 Task: Create a due date automation trigger when advanced on, on the monday after a card is due add fields without custom fields "Resume" completed at 11:00 AM.
Action: Mouse moved to (1274, 101)
Screenshot: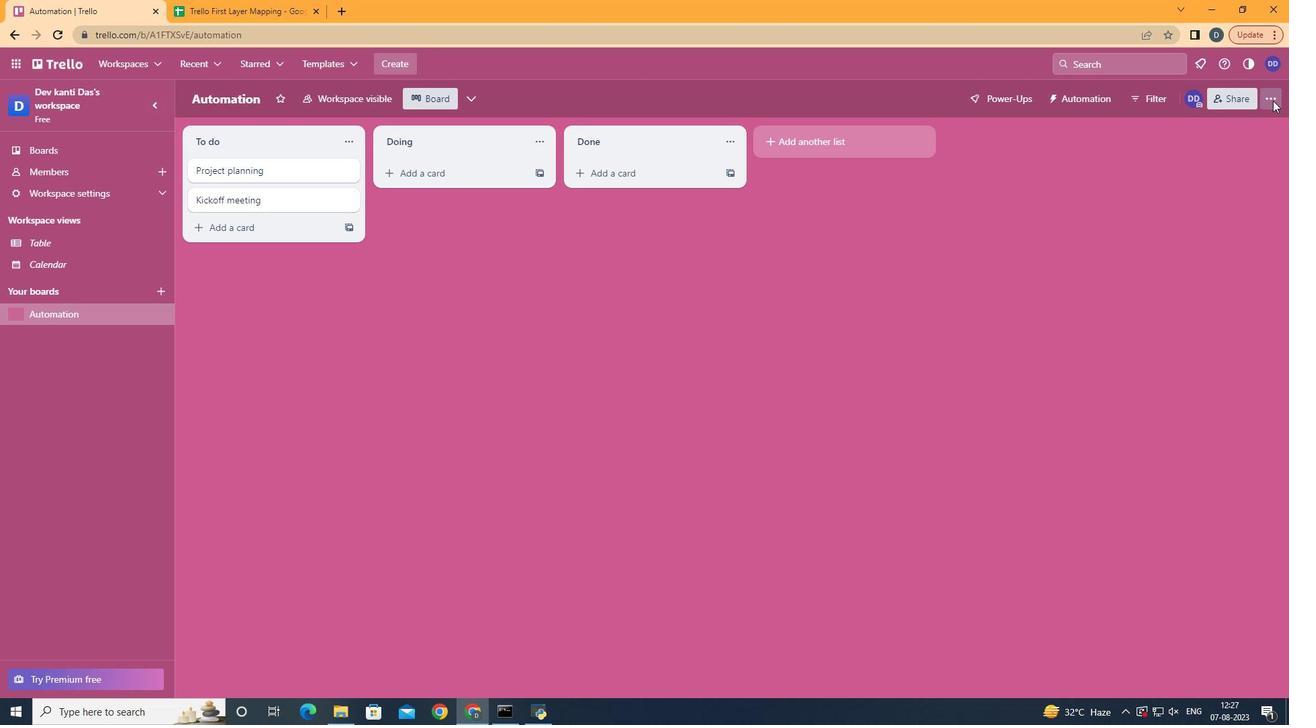 
Action: Mouse pressed left at (1274, 101)
Screenshot: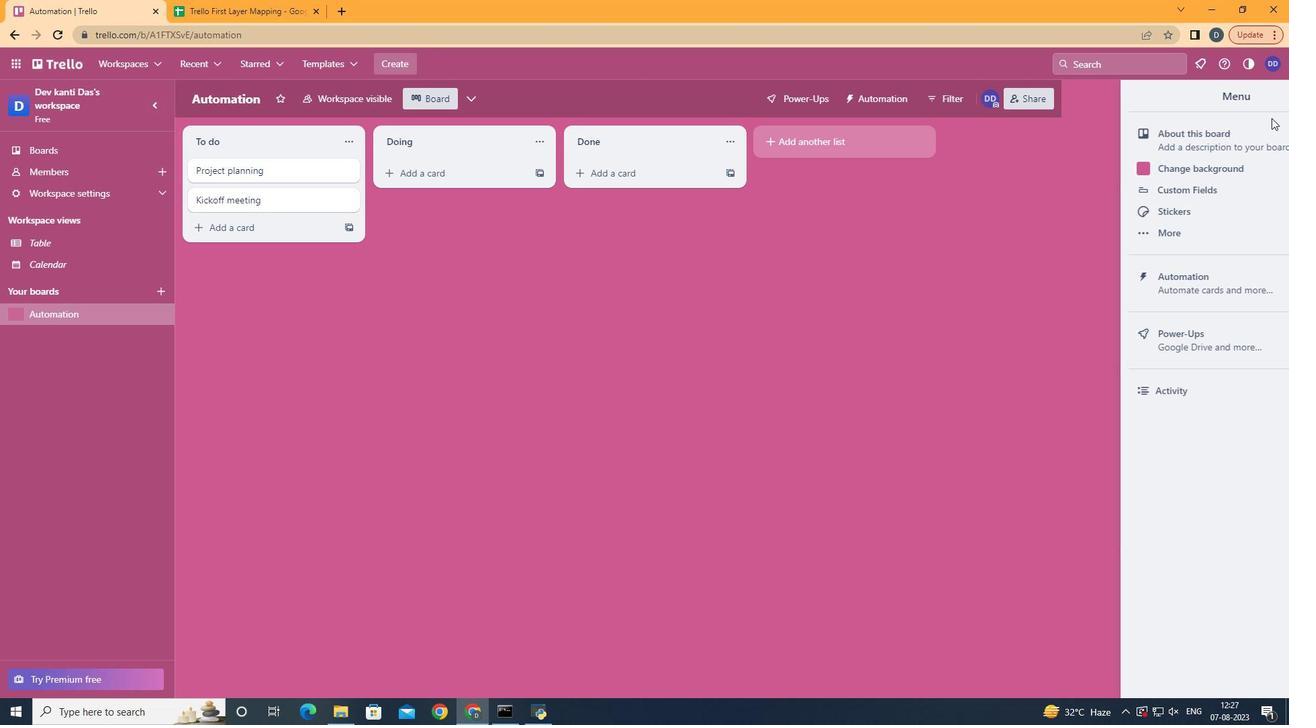 
Action: Mouse moved to (1210, 292)
Screenshot: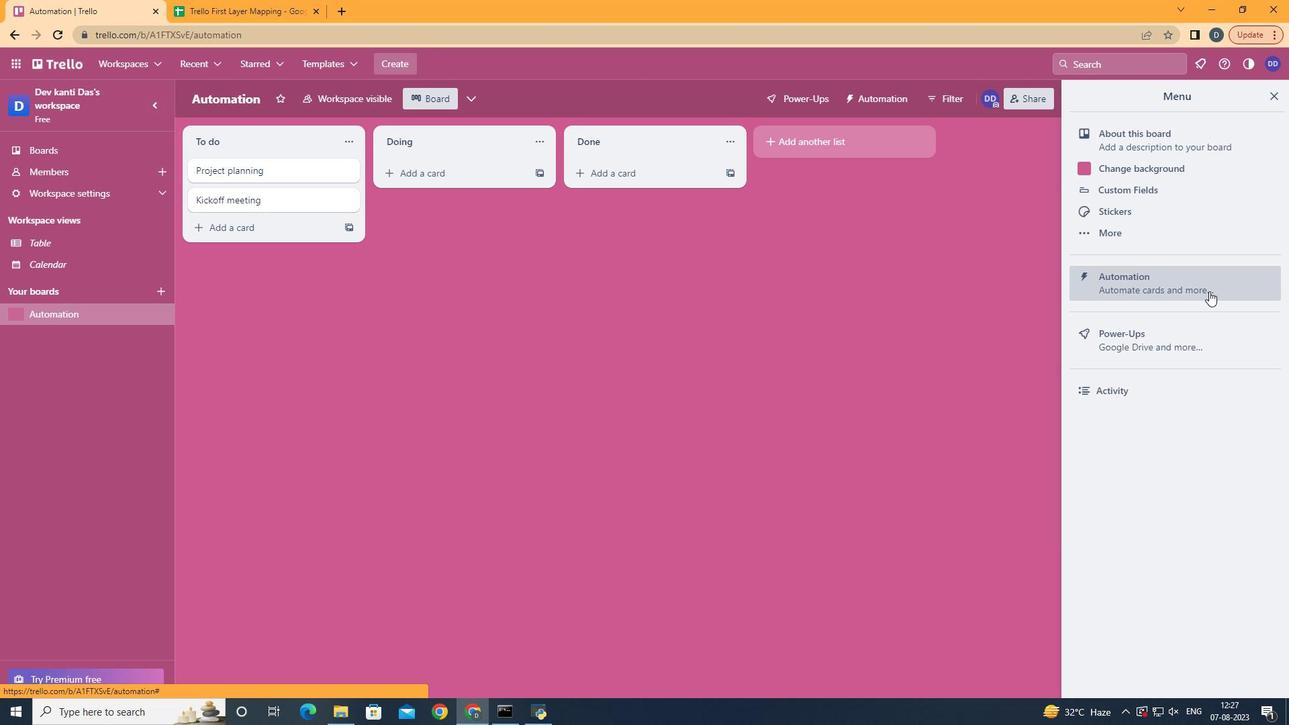 
Action: Mouse pressed left at (1210, 292)
Screenshot: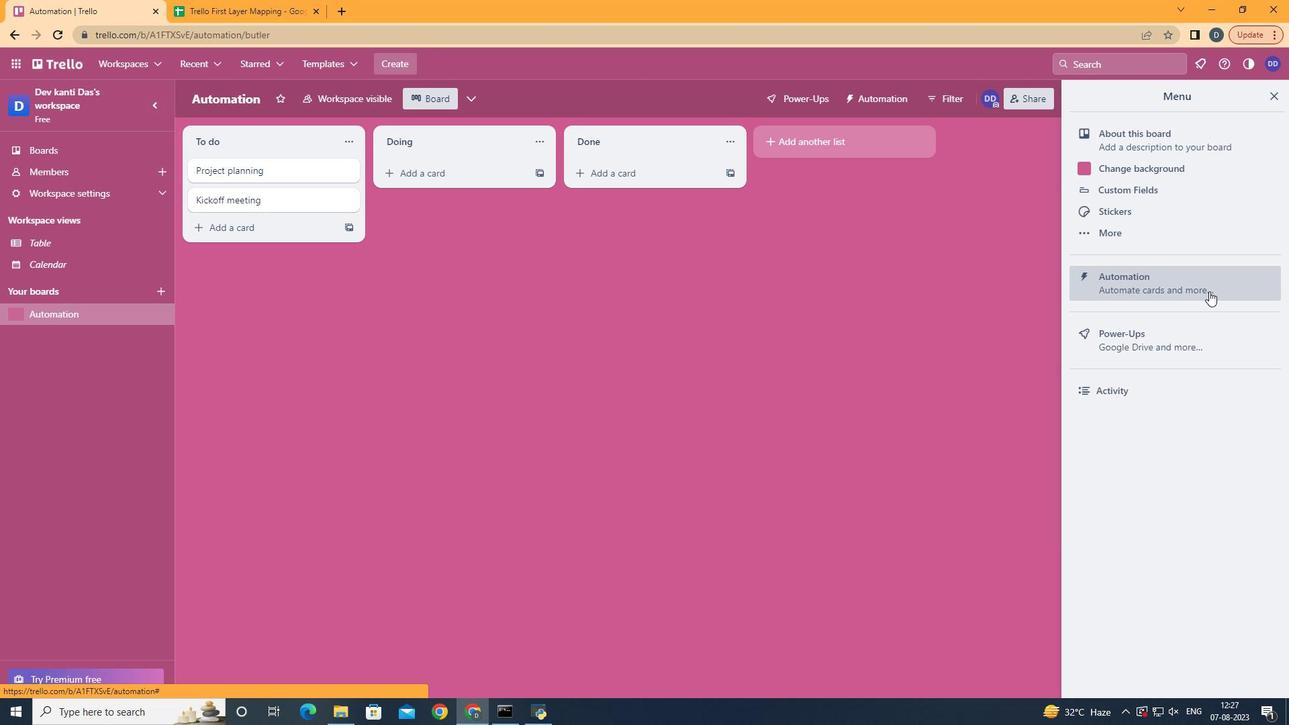 
Action: Mouse moved to (239, 266)
Screenshot: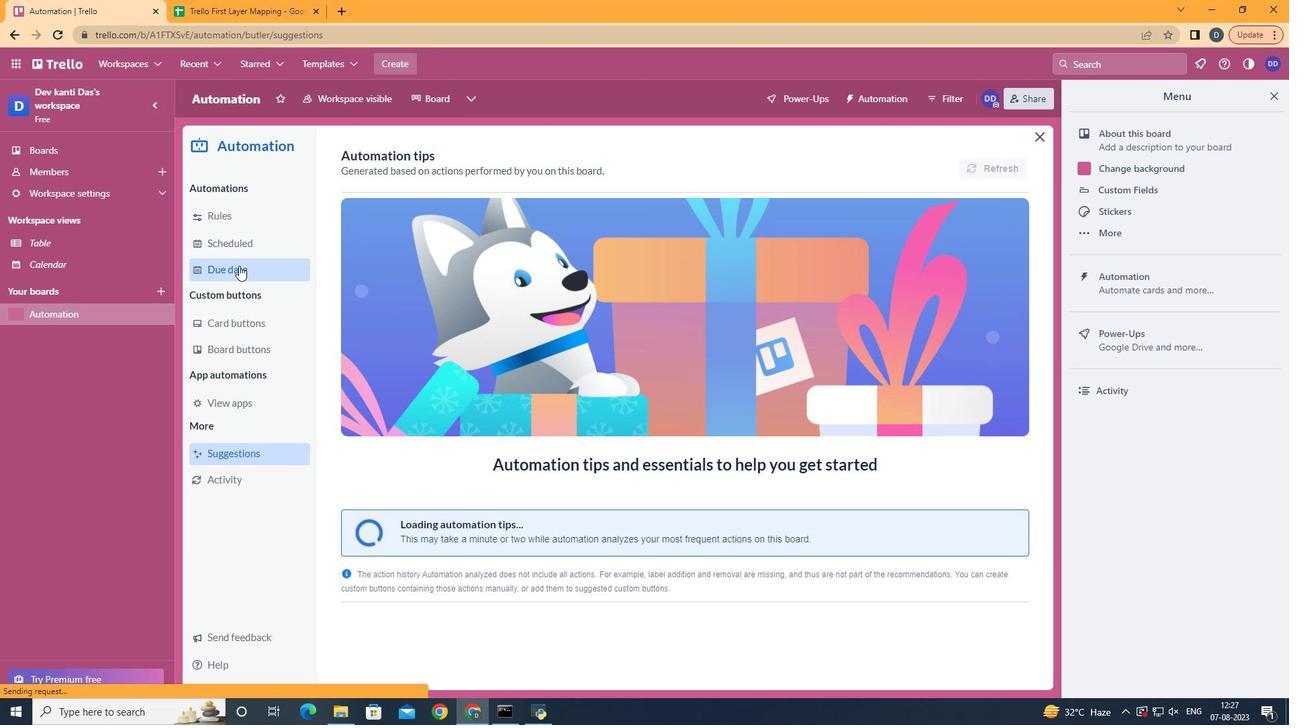 
Action: Mouse pressed left at (239, 266)
Screenshot: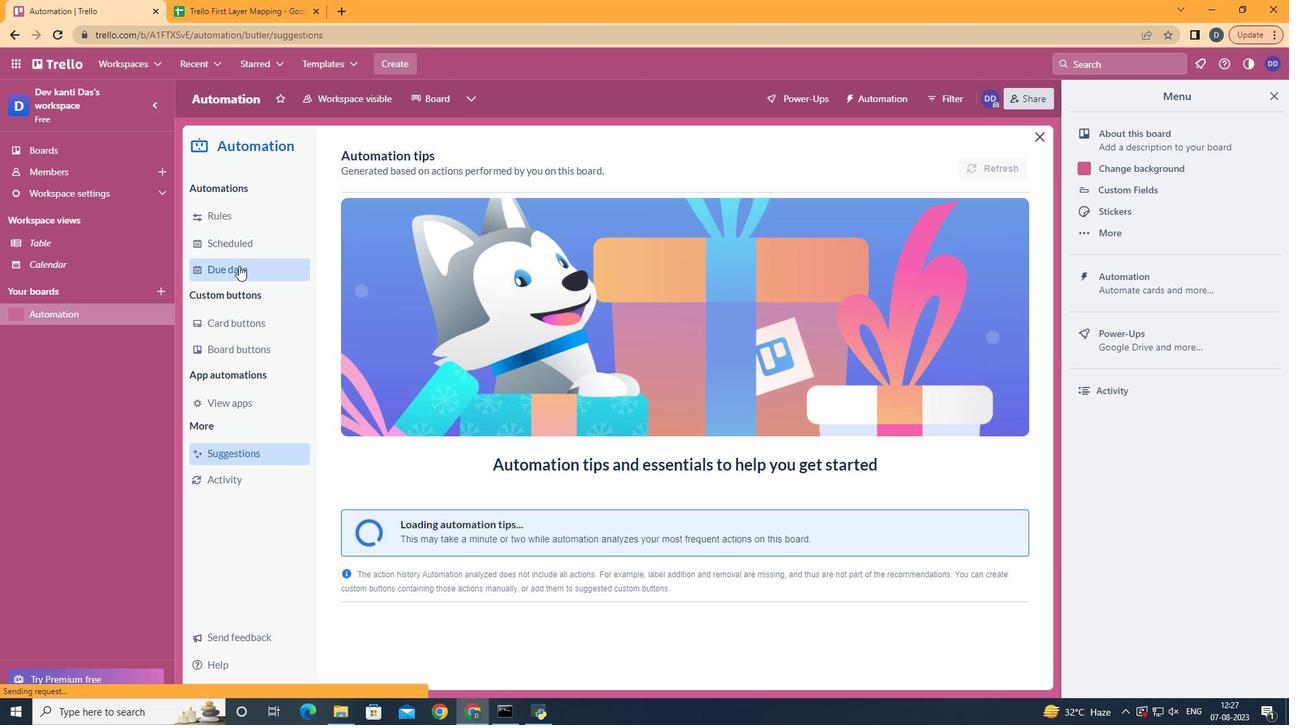 
Action: Mouse moved to (938, 162)
Screenshot: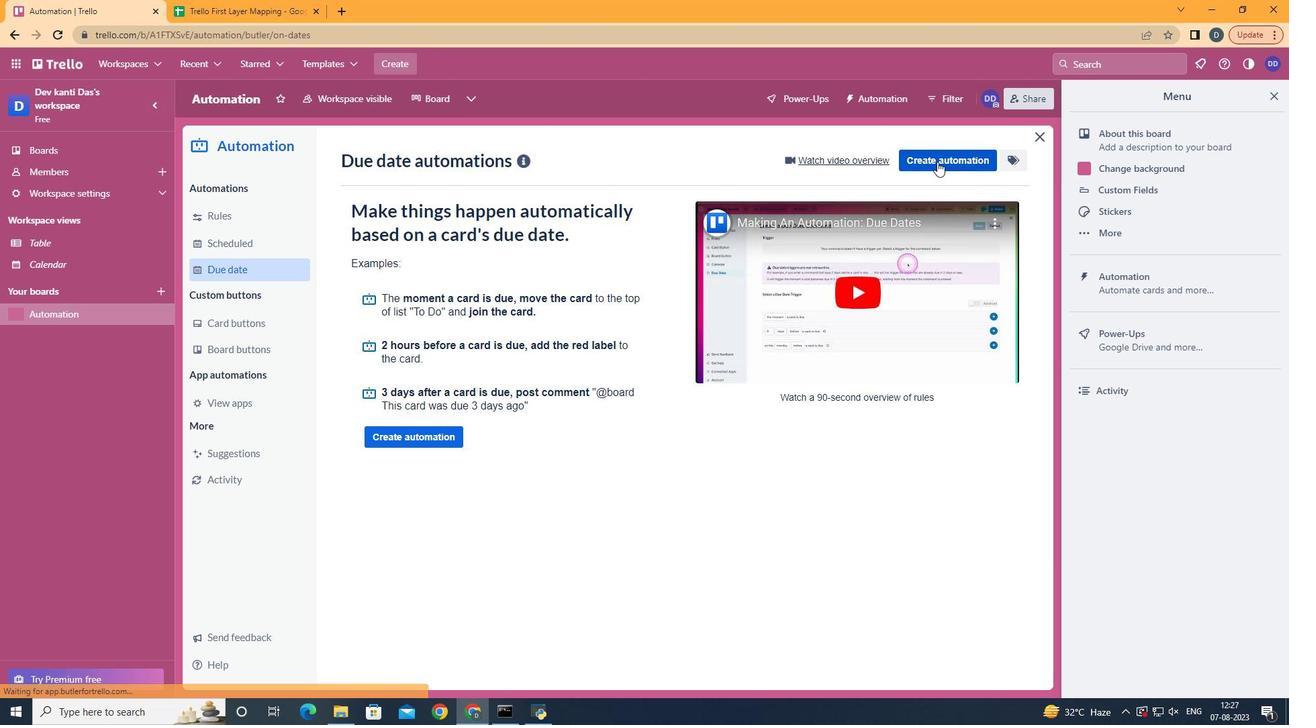 
Action: Mouse pressed left at (938, 162)
Screenshot: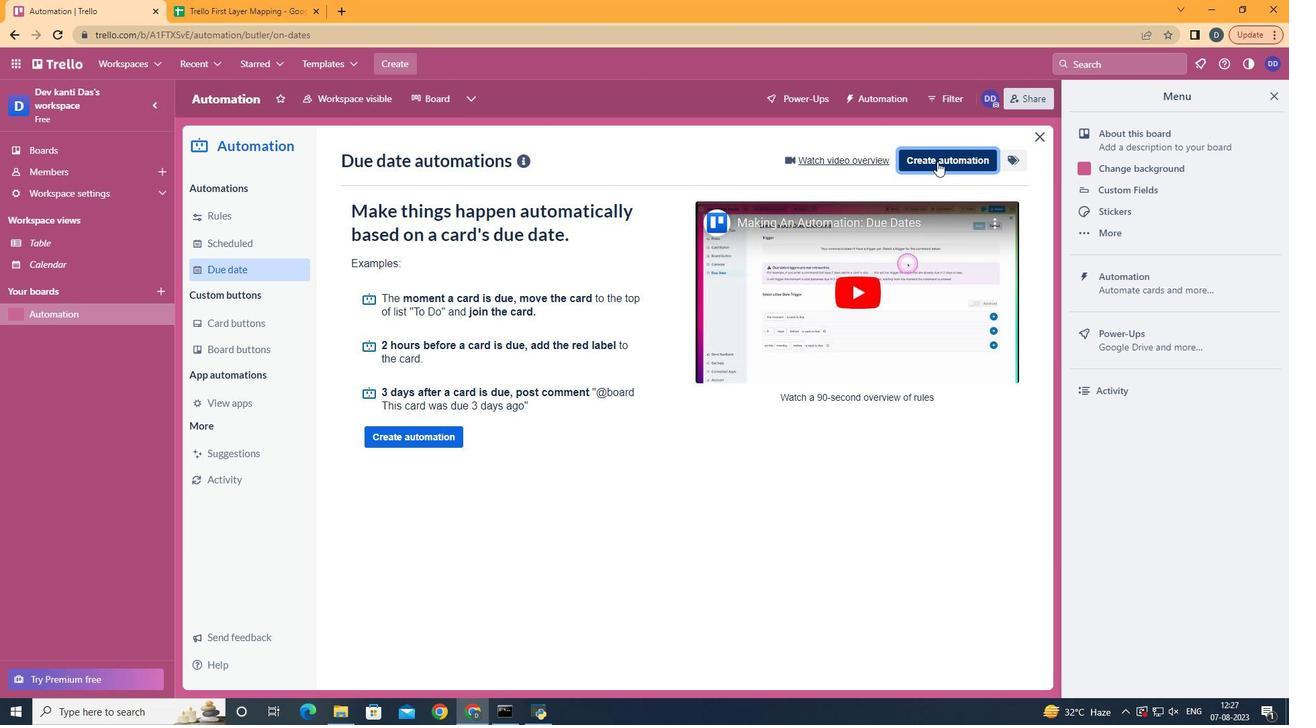 
Action: Mouse moved to (743, 311)
Screenshot: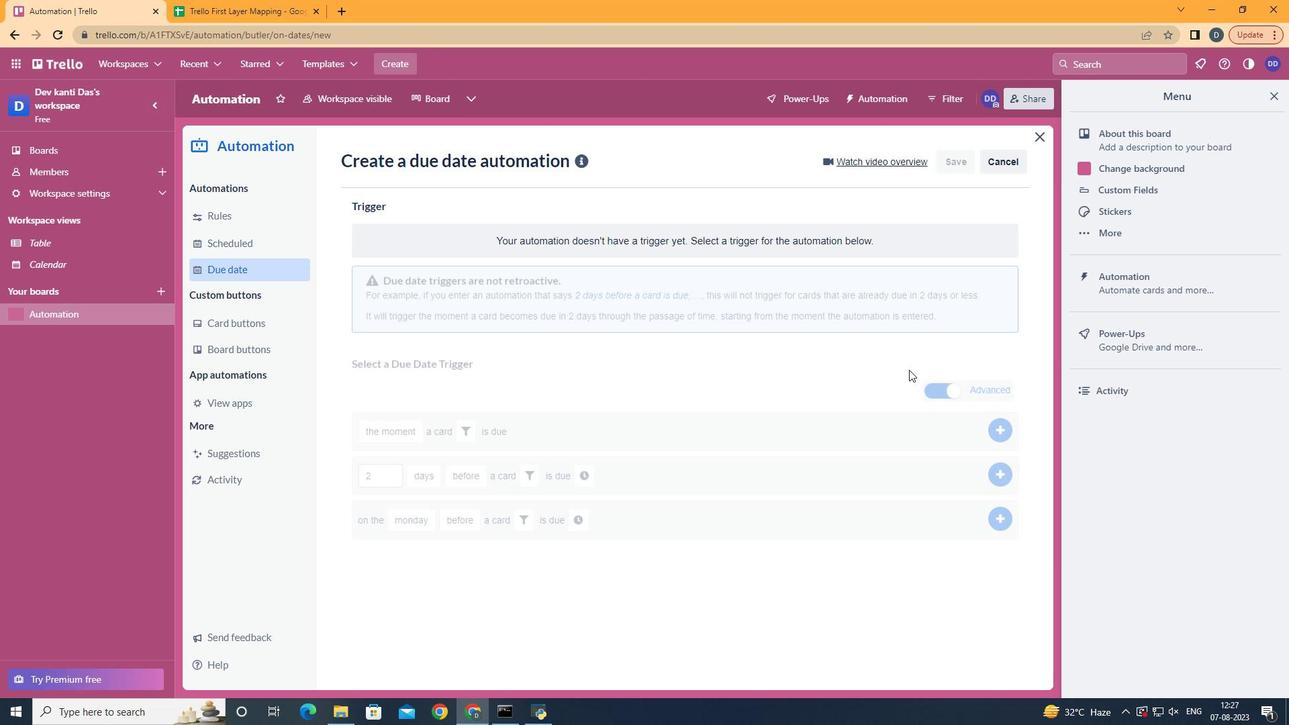
Action: Mouse pressed left at (705, 281)
Screenshot: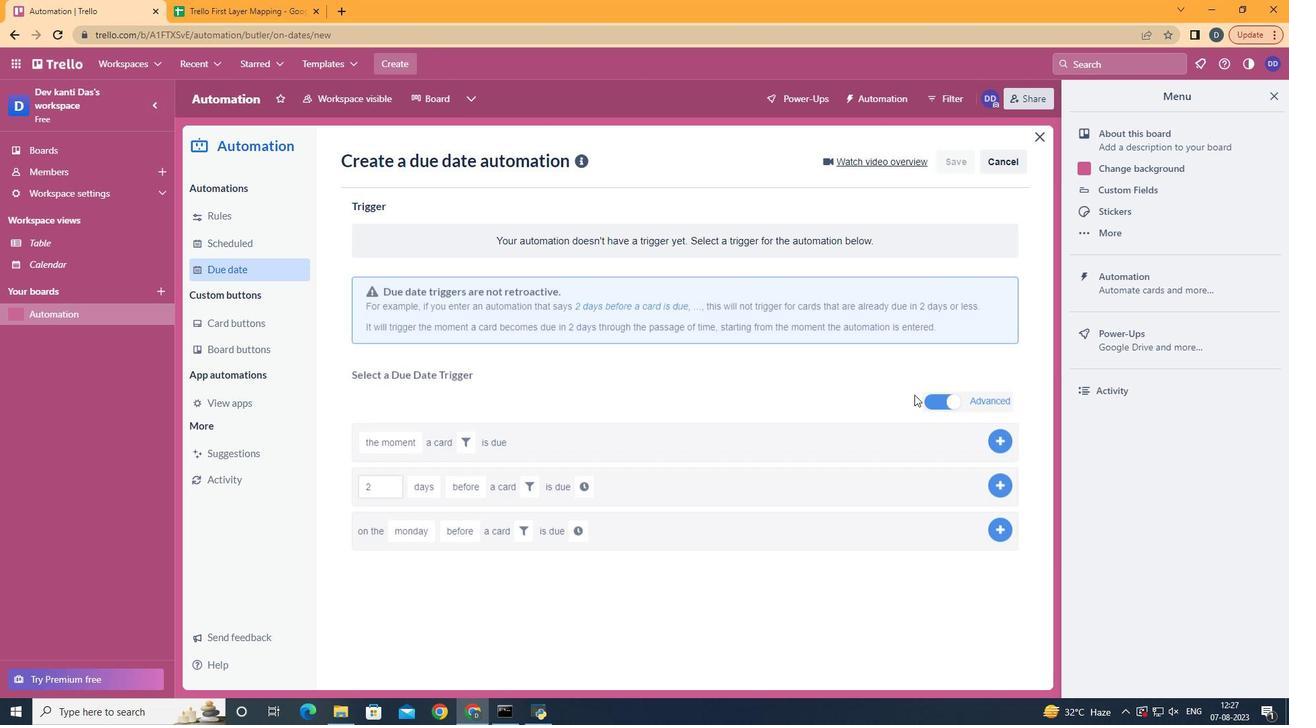 
Action: Mouse moved to (449, 350)
Screenshot: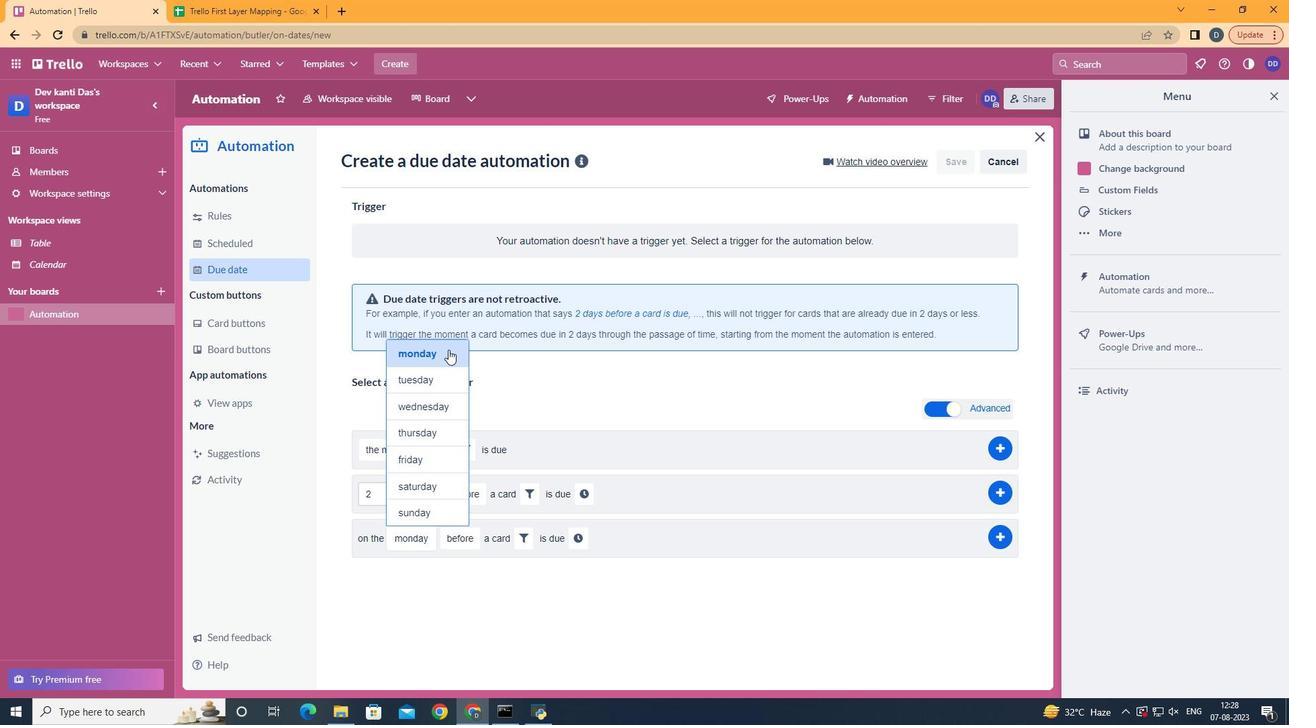 
Action: Mouse pressed left at (449, 350)
Screenshot: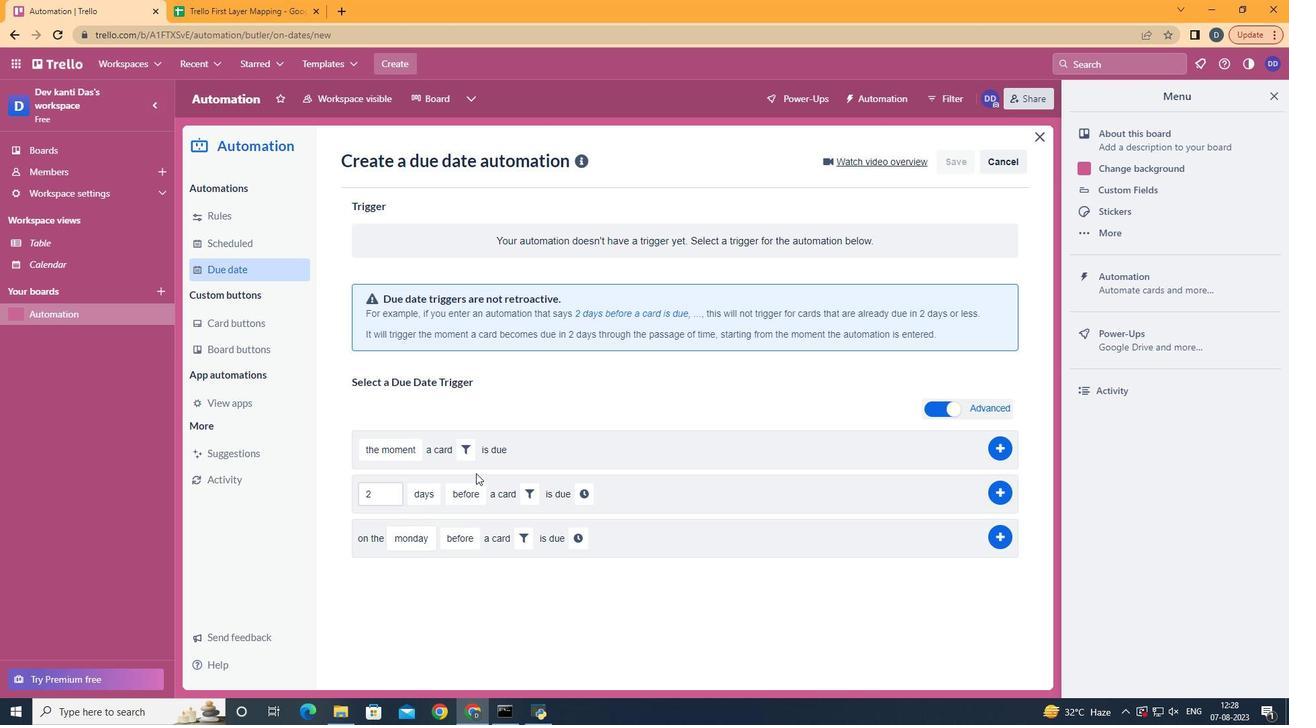 
Action: Mouse moved to (473, 587)
Screenshot: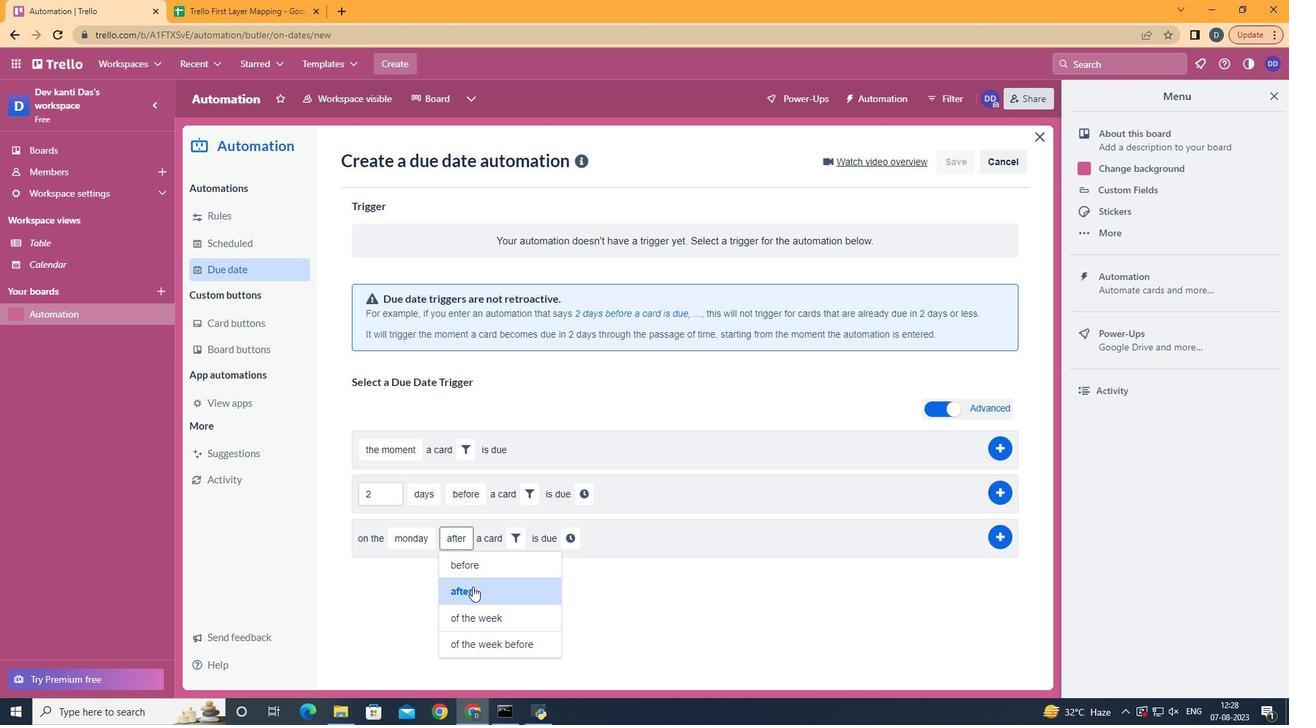 
Action: Mouse pressed left at (473, 587)
Screenshot: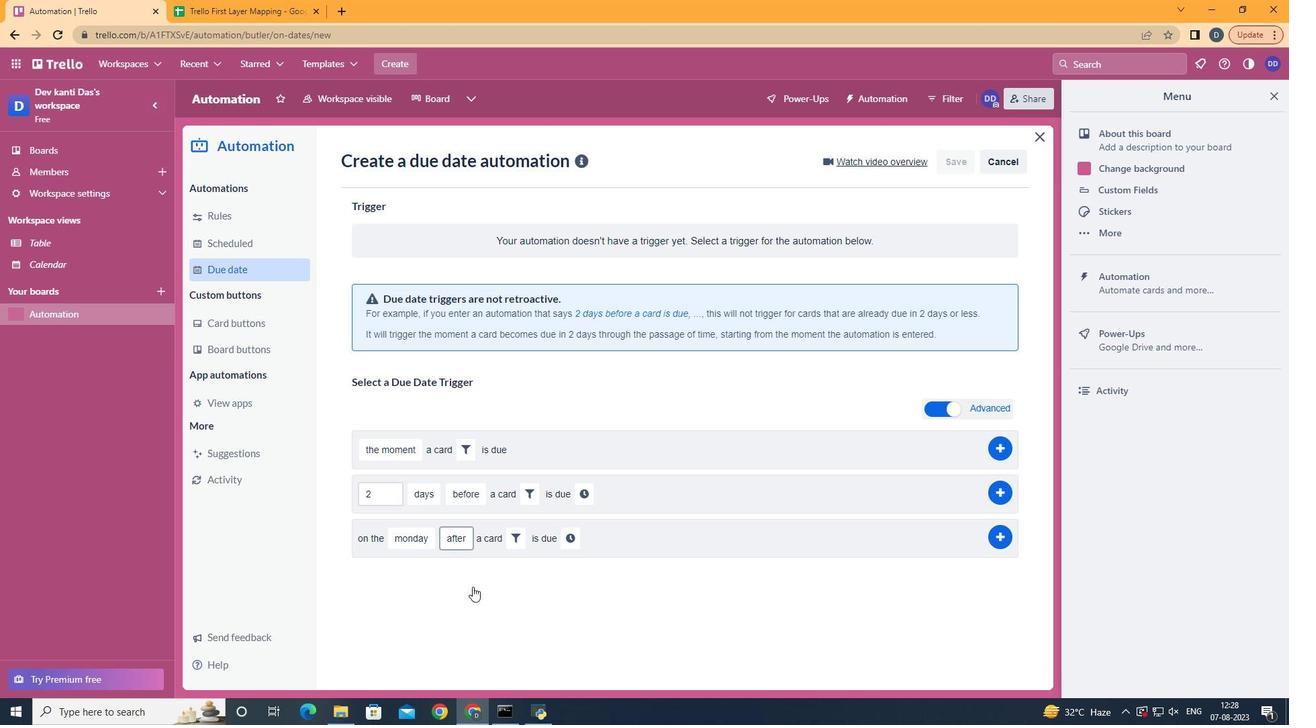 
Action: Mouse moved to (517, 542)
Screenshot: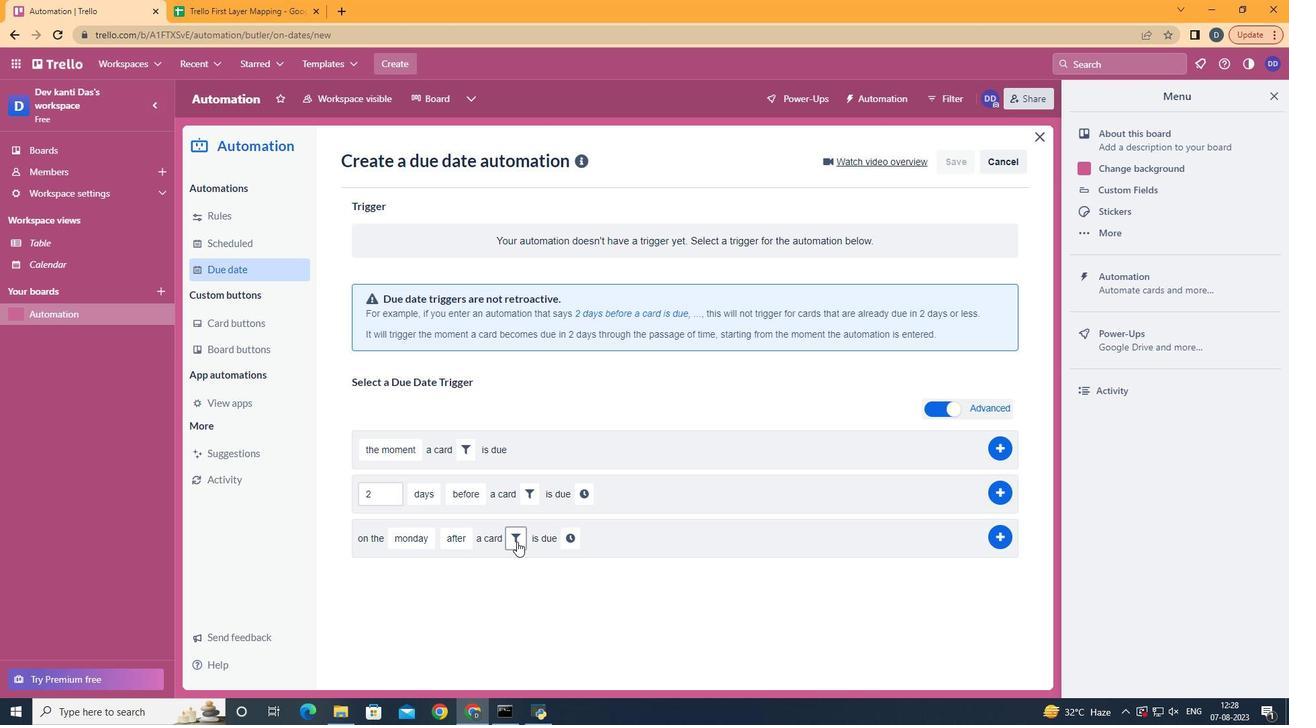 
Action: Mouse pressed left at (517, 542)
Screenshot: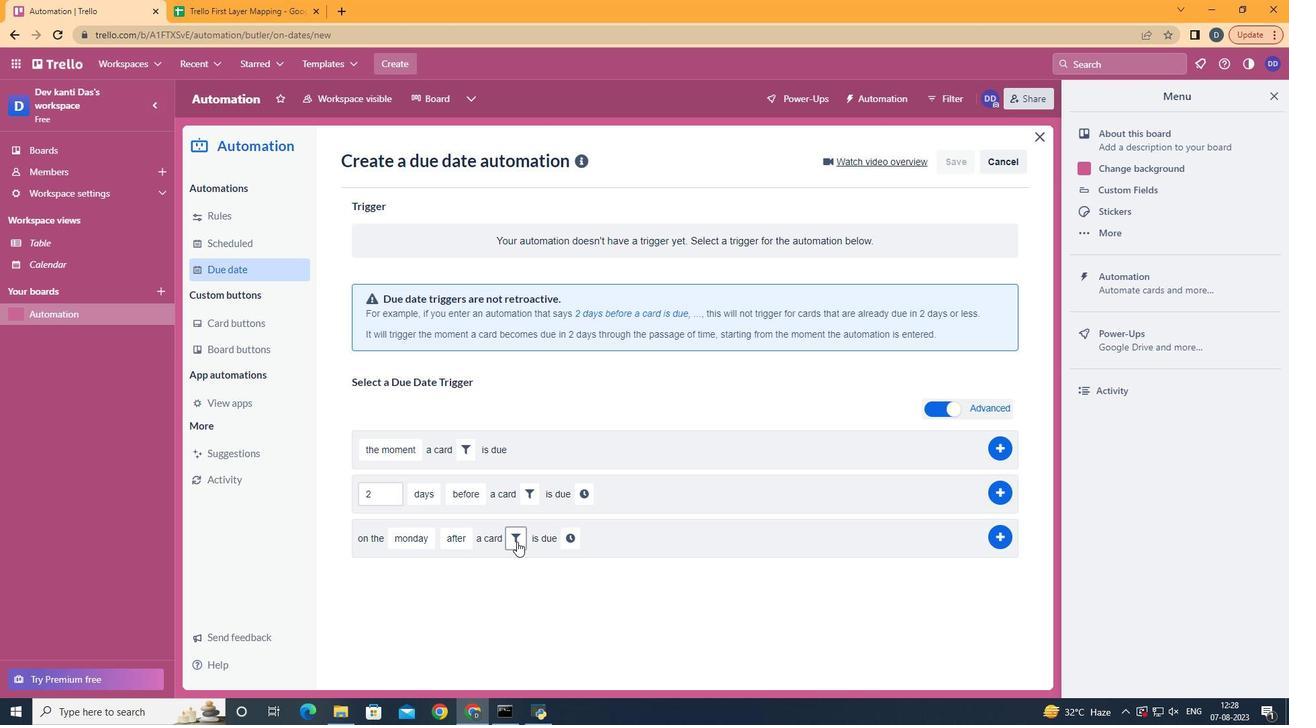 
Action: Mouse moved to (732, 587)
Screenshot: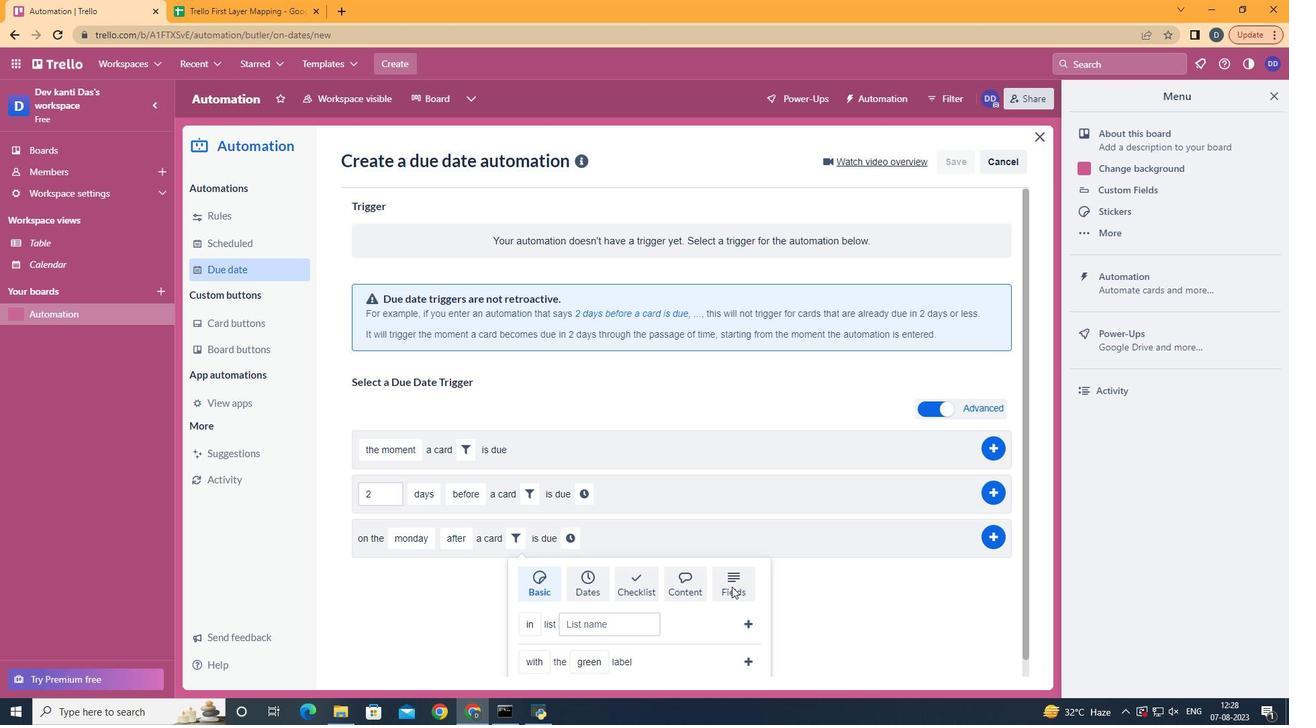 
Action: Mouse pressed left at (732, 587)
Screenshot: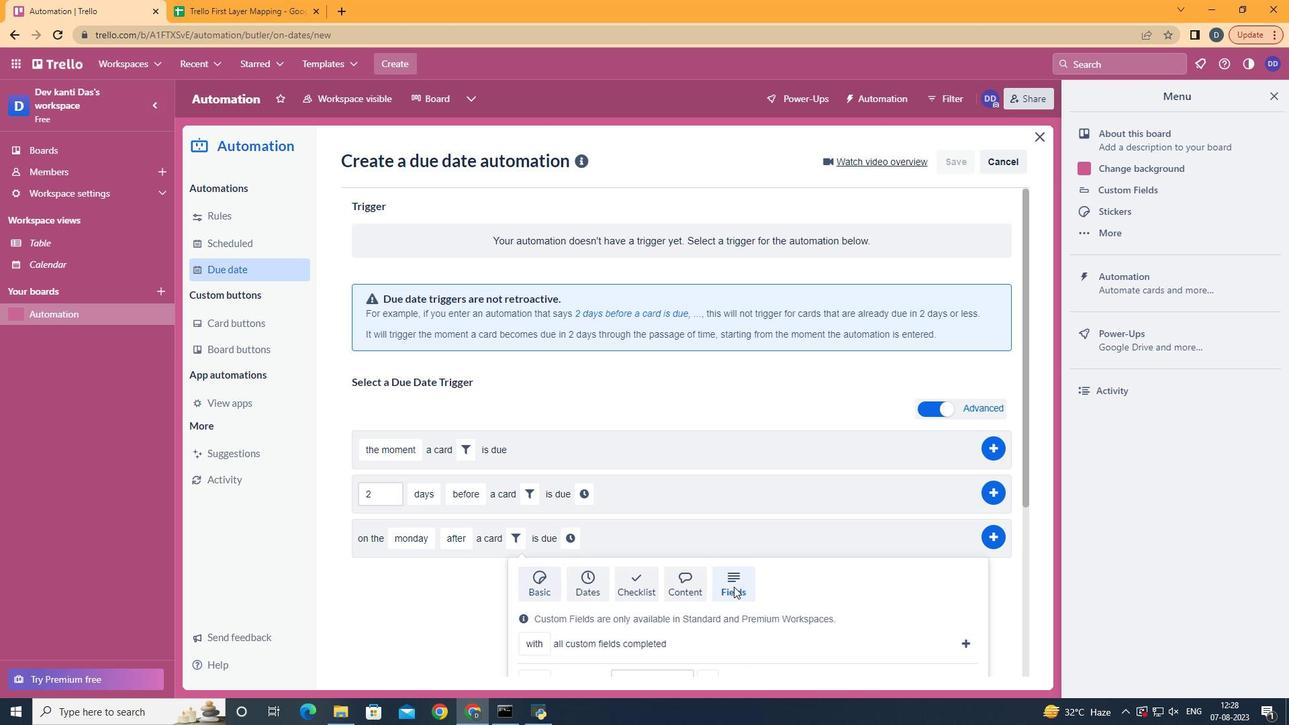 
Action: Mouse moved to (734, 587)
Screenshot: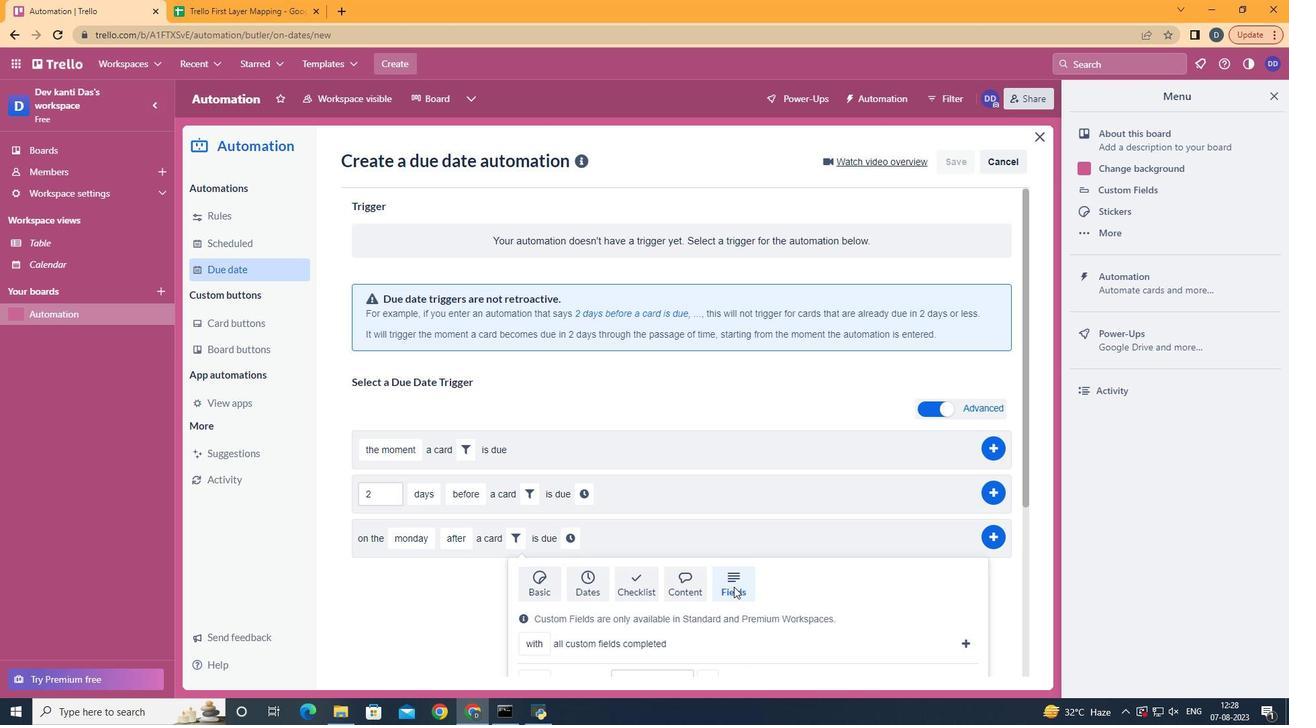 
Action: Mouse scrolled (734, 587) with delta (0, 0)
Screenshot: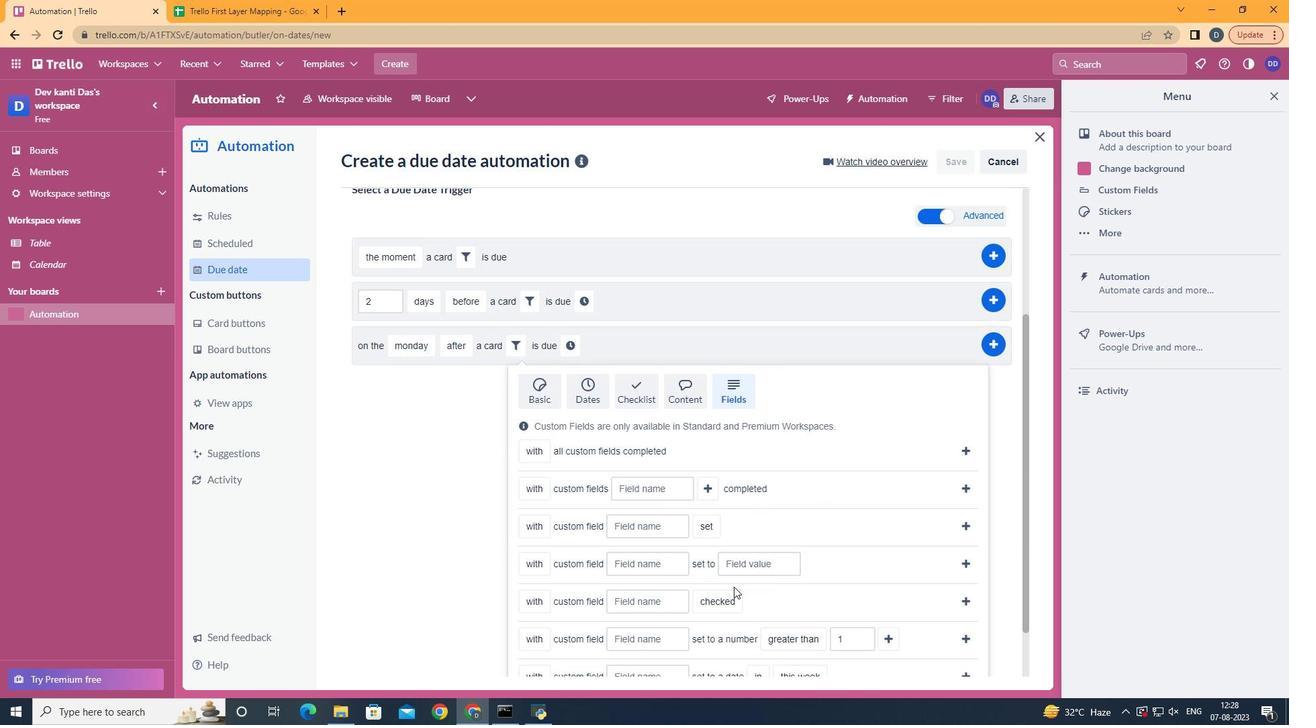 
Action: Mouse scrolled (734, 587) with delta (0, 0)
Screenshot: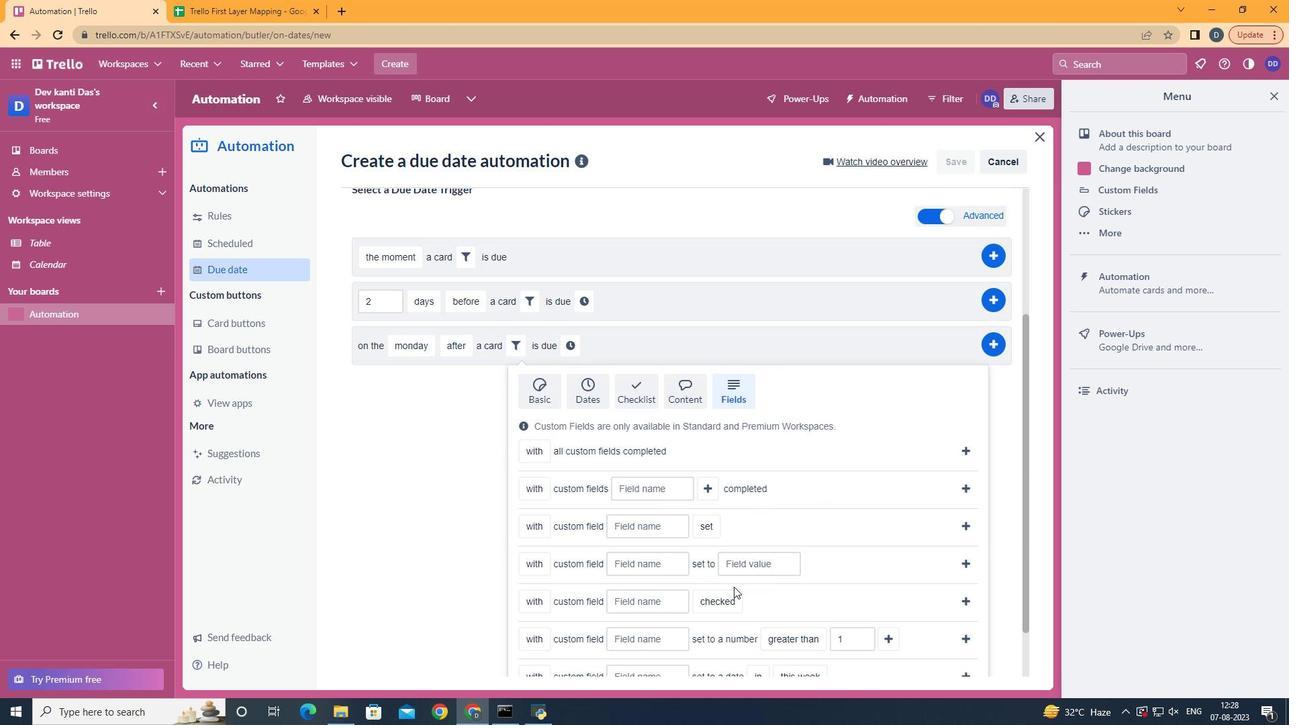 
Action: Mouse scrolled (734, 587) with delta (0, 0)
Screenshot: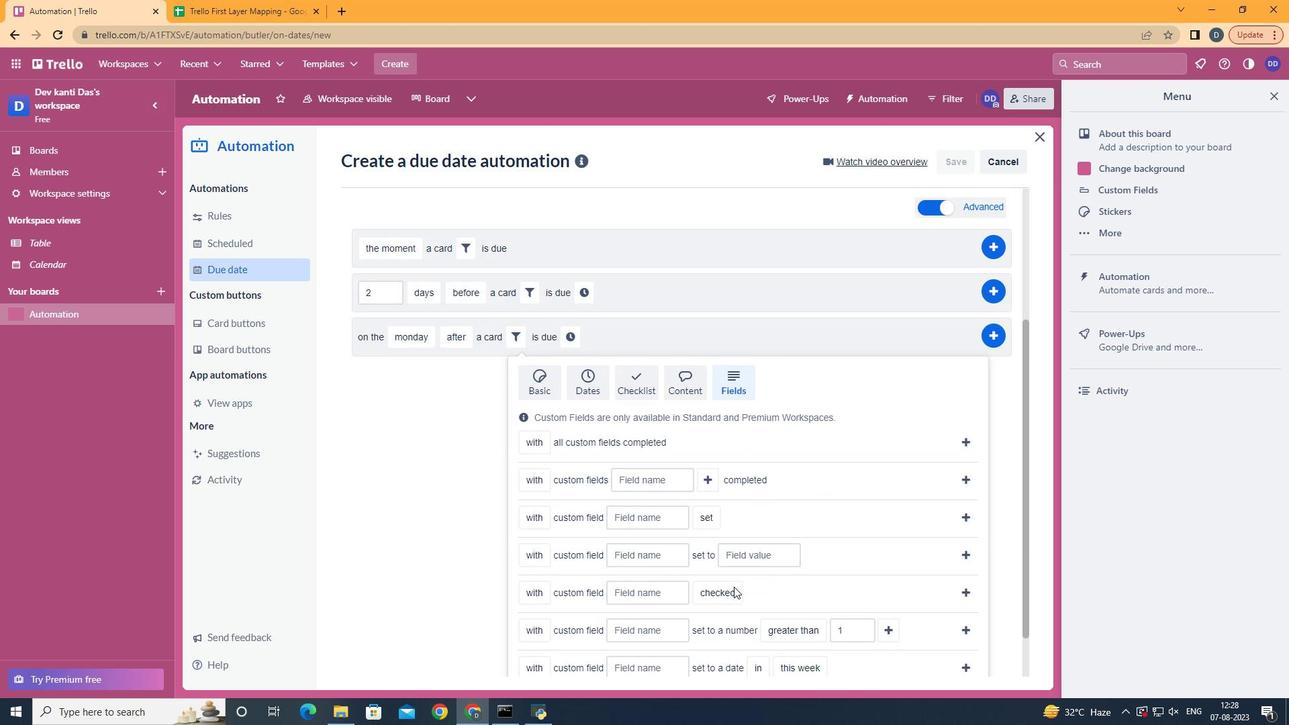 
Action: Mouse moved to (547, 535)
Screenshot: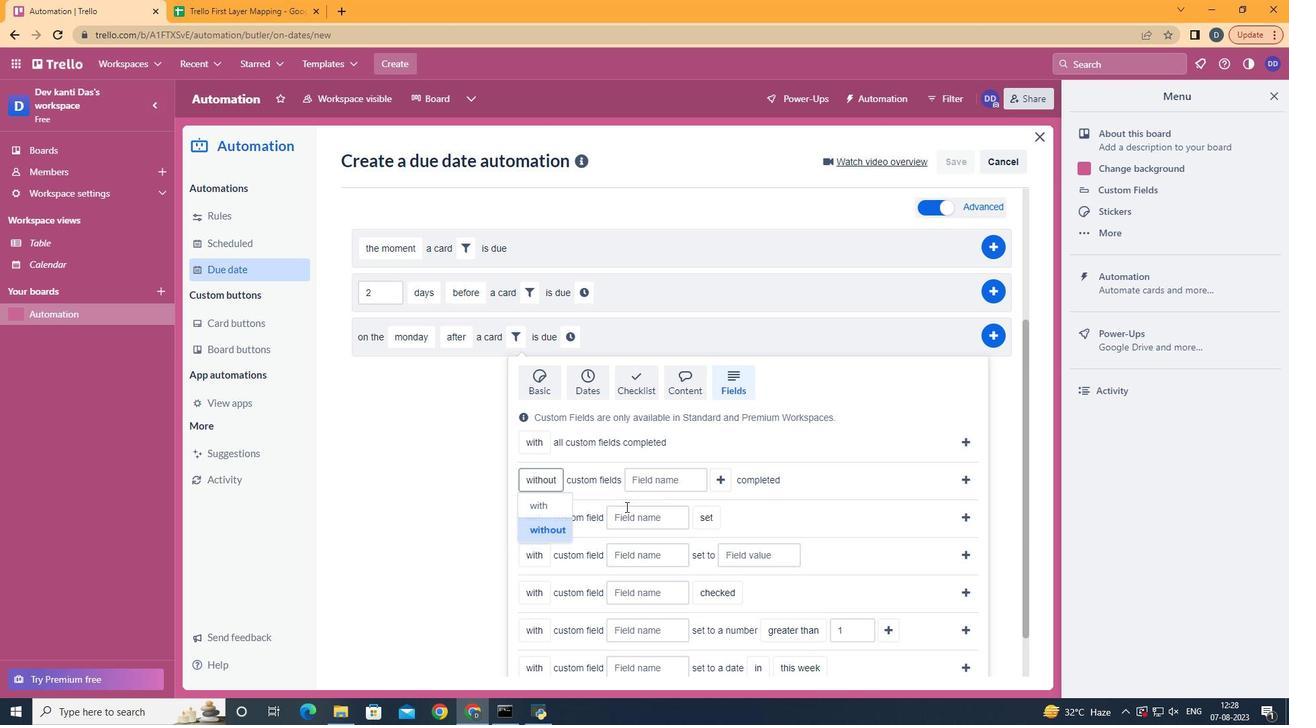 
Action: Mouse pressed left at (547, 535)
Screenshot: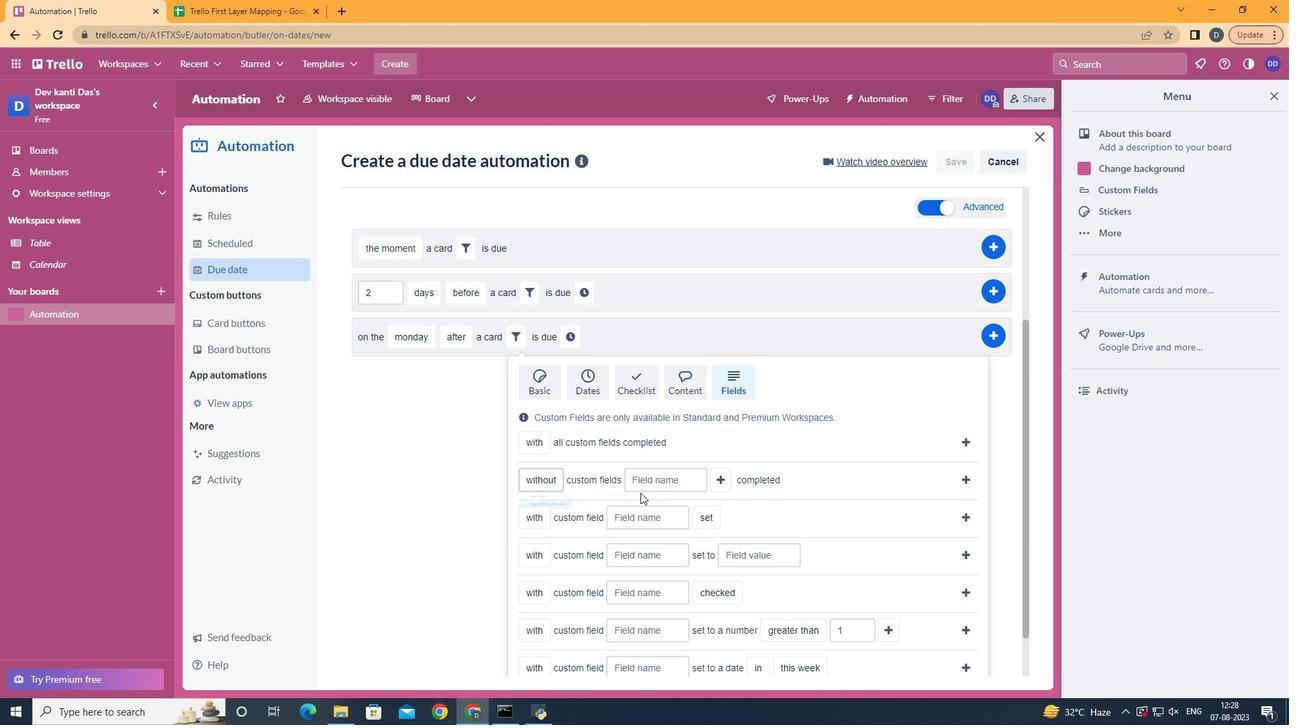 
Action: Mouse moved to (640, 482)
Screenshot: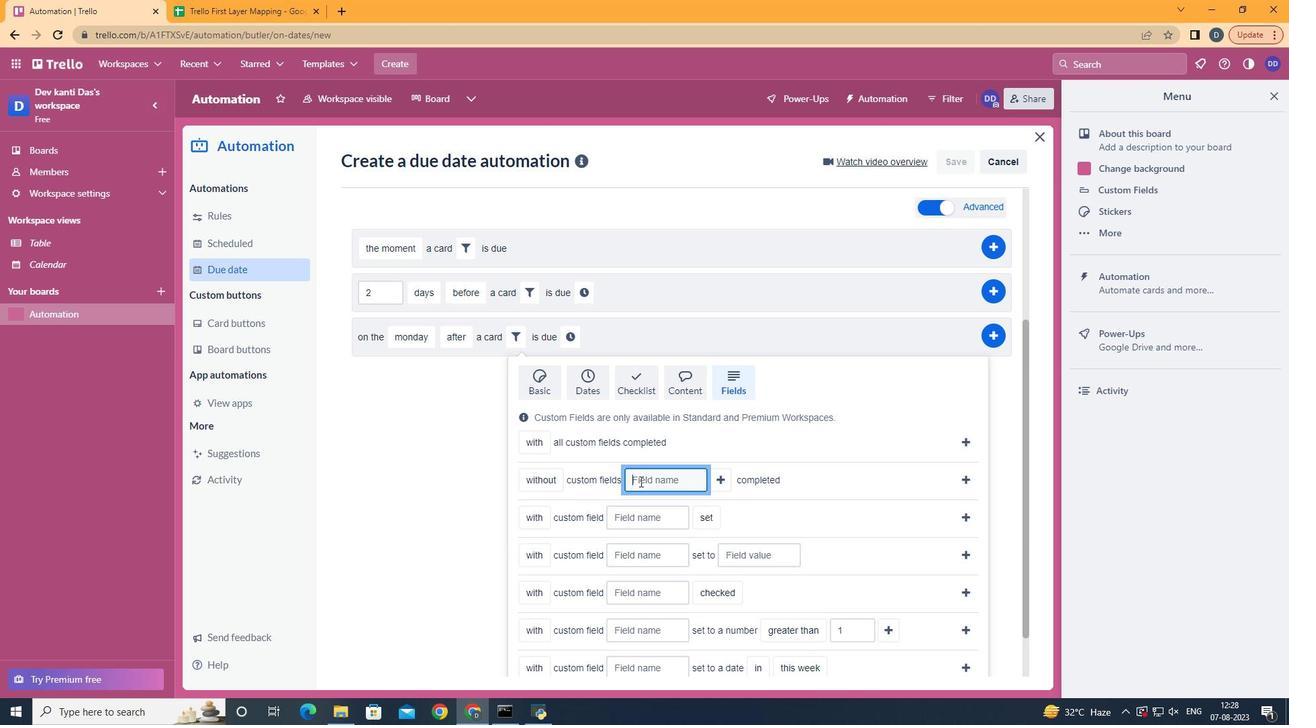 
Action: Mouse pressed left at (640, 482)
Screenshot: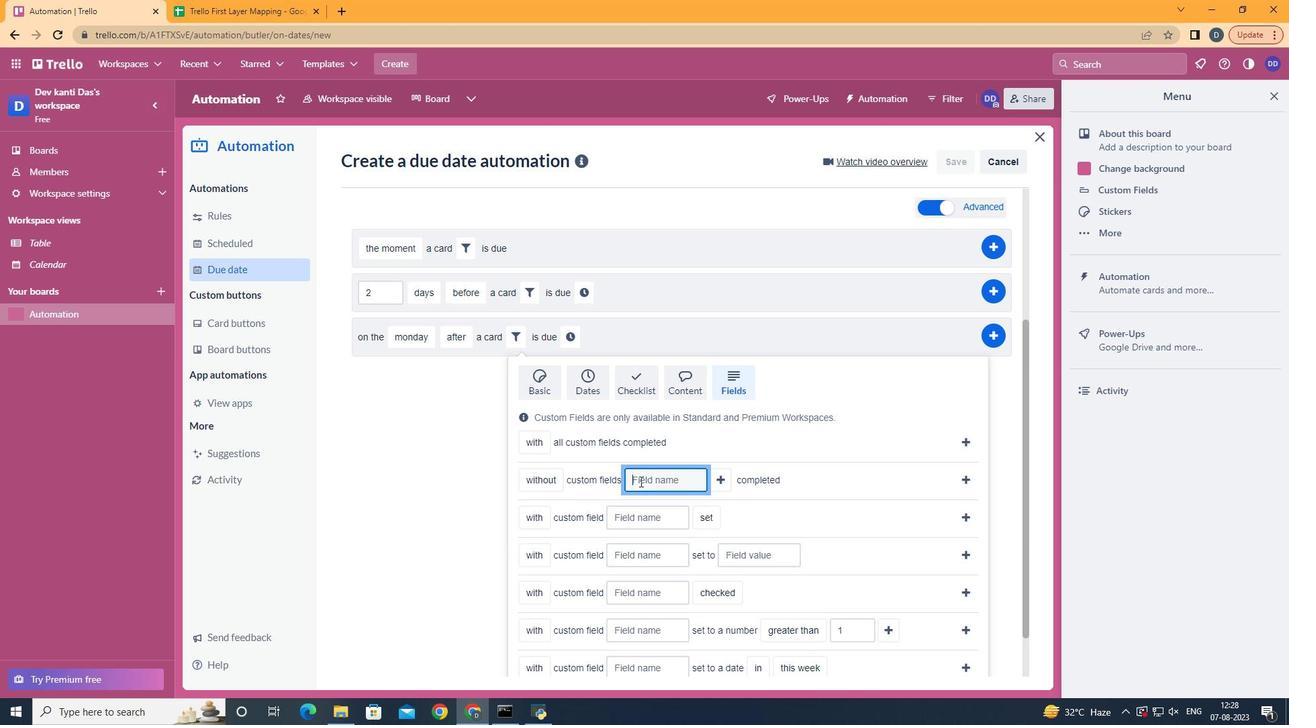 
Action: Mouse moved to (640, 482)
Screenshot: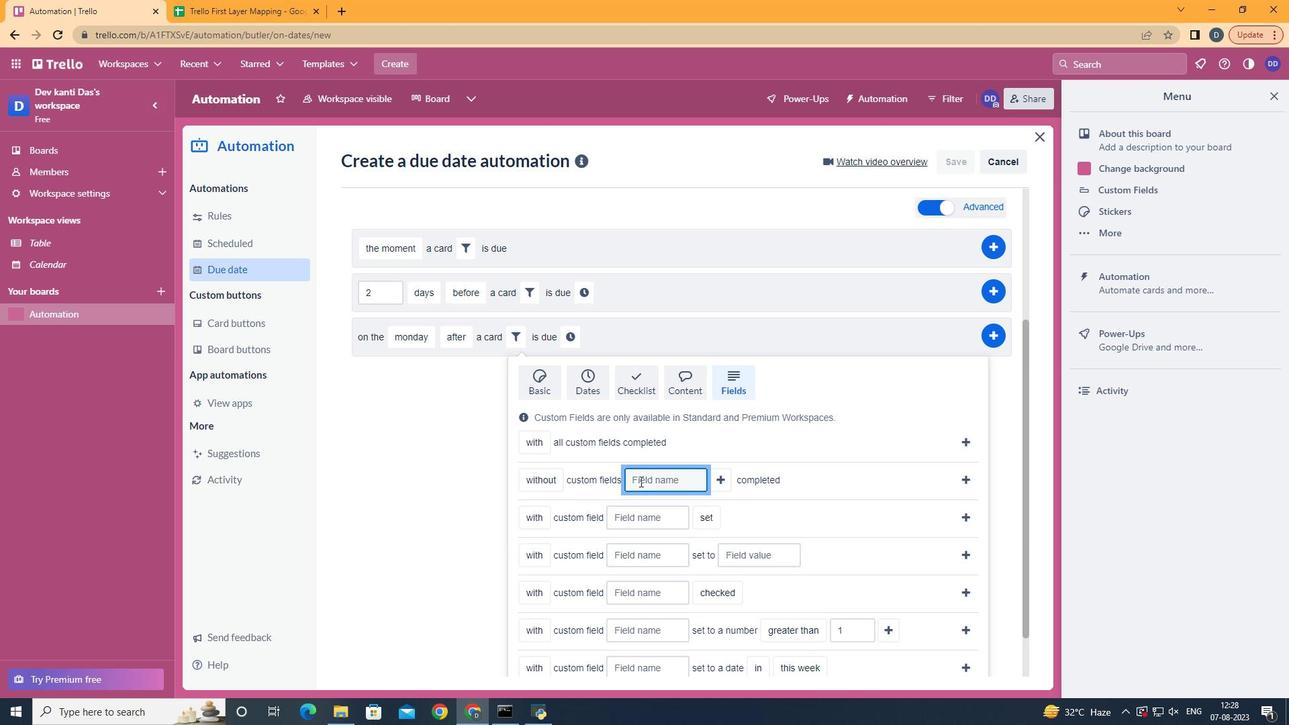 
Action: Key pressed <Key.shift>Reume
Screenshot: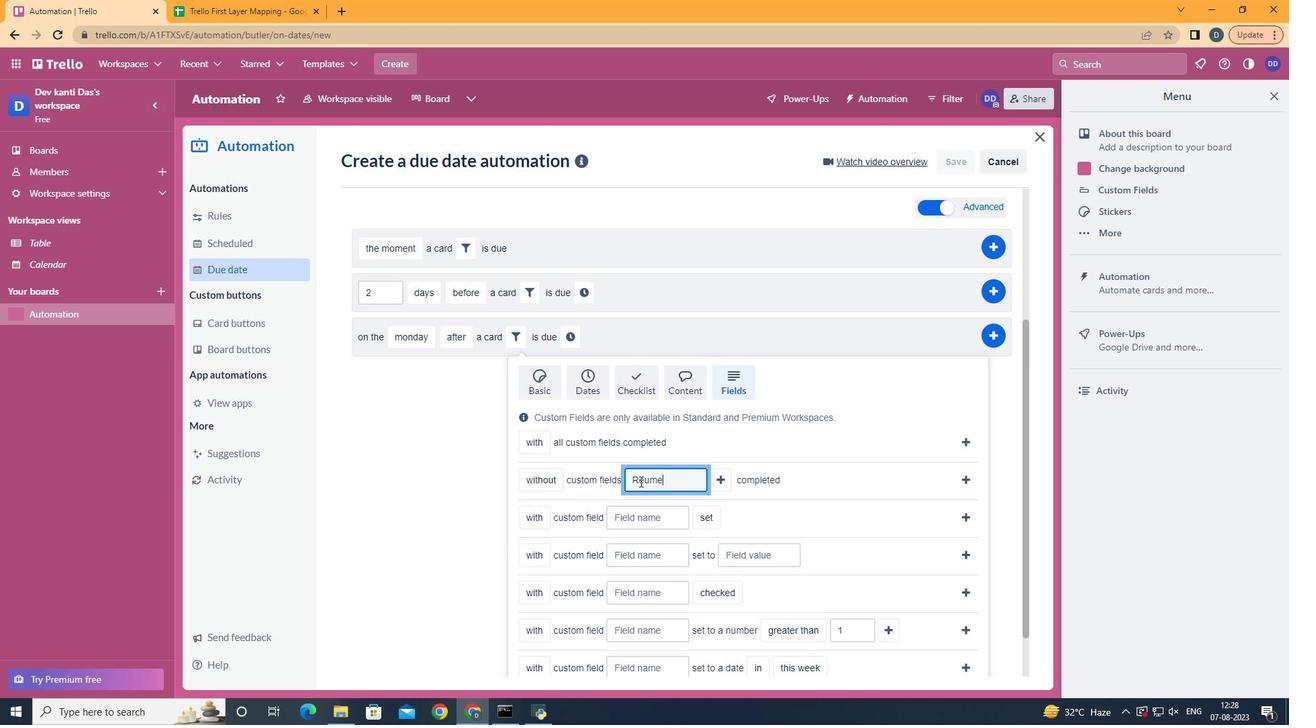 
Action: Mouse moved to (747, 466)
Screenshot: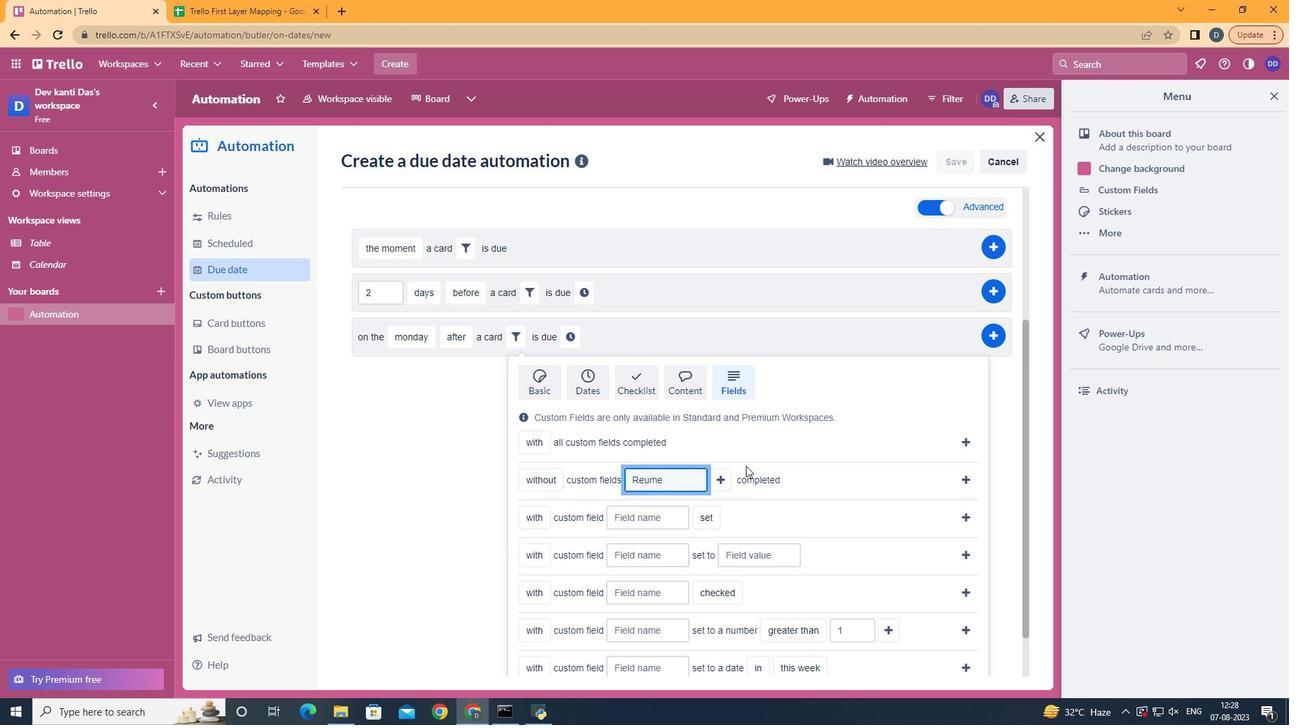 
Action: Key pressed <Key.backspace><Key.backspace><Key.backspace>sume
Screenshot: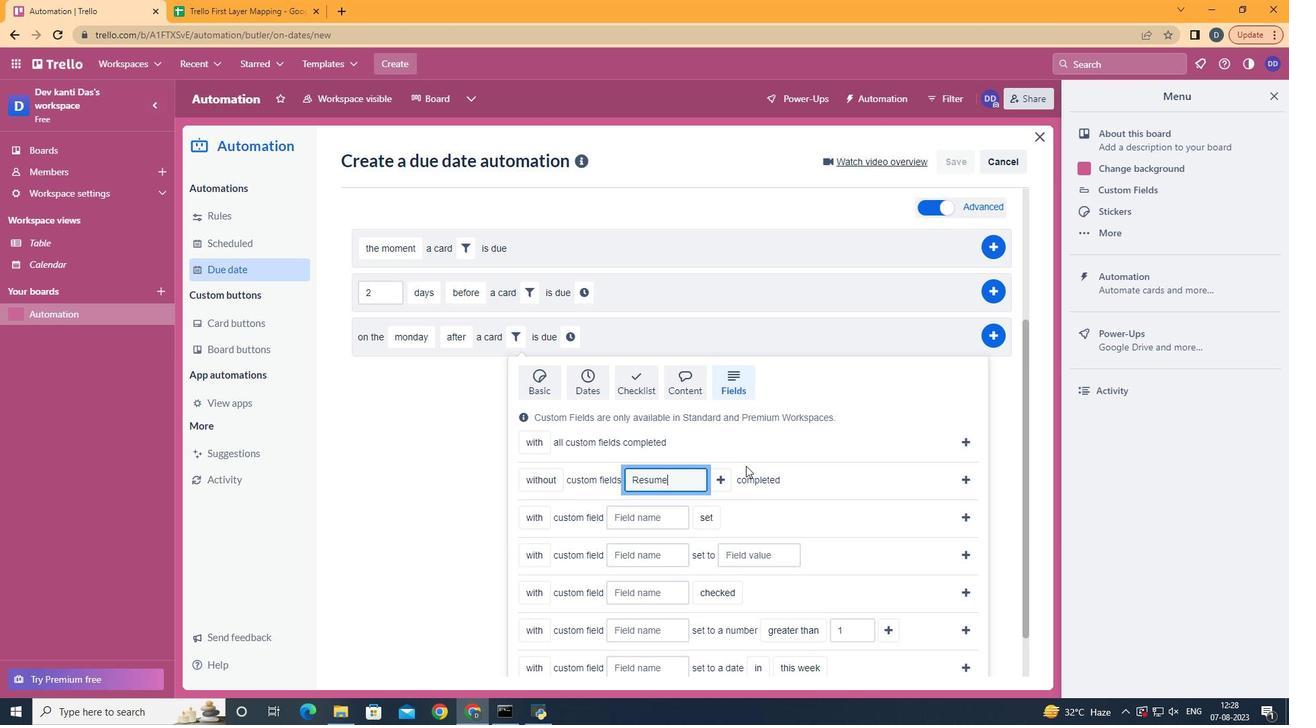 
Action: Mouse moved to (969, 480)
Screenshot: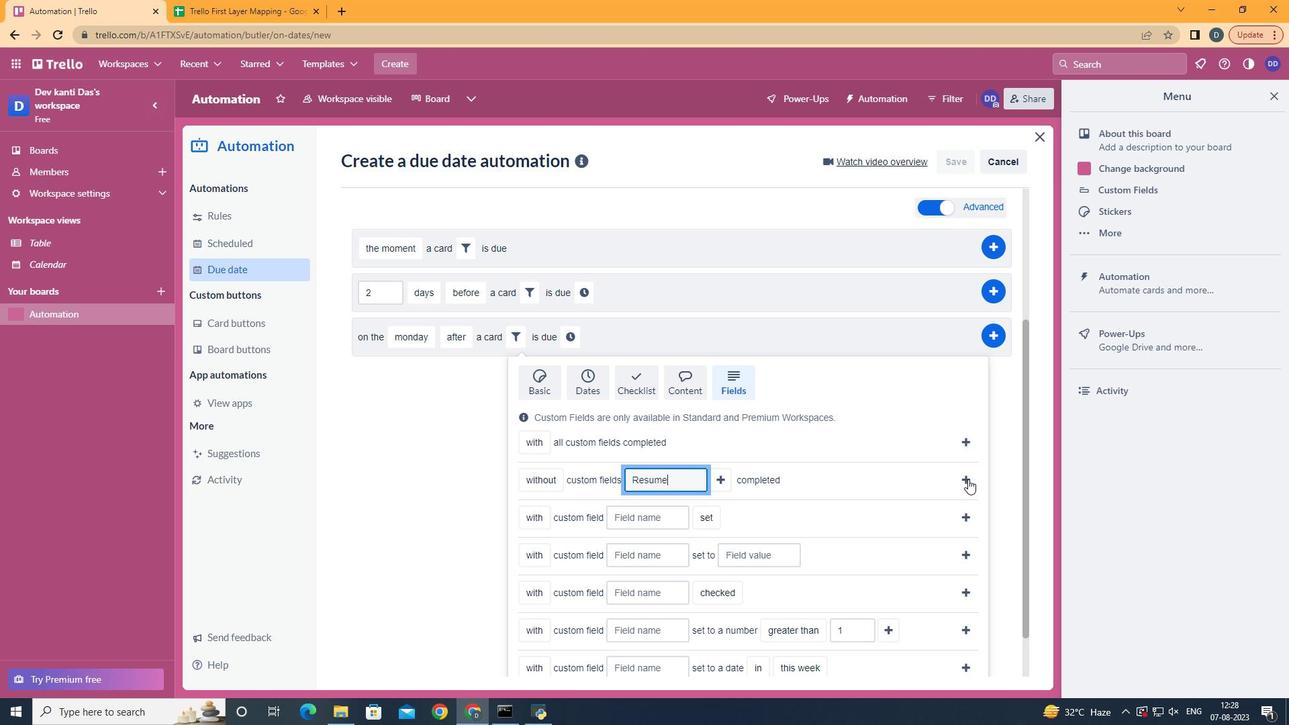 
Action: Mouse pressed left at (969, 480)
Screenshot: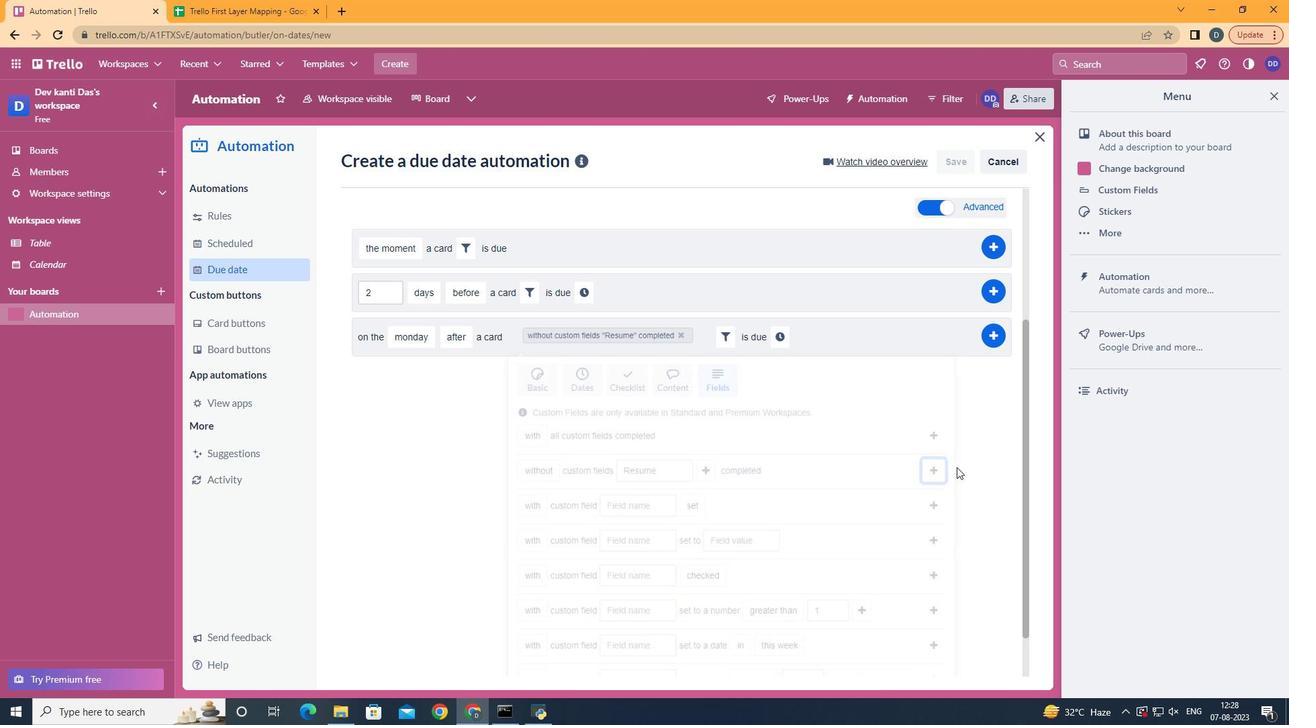 
Action: Mouse moved to (784, 542)
Screenshot: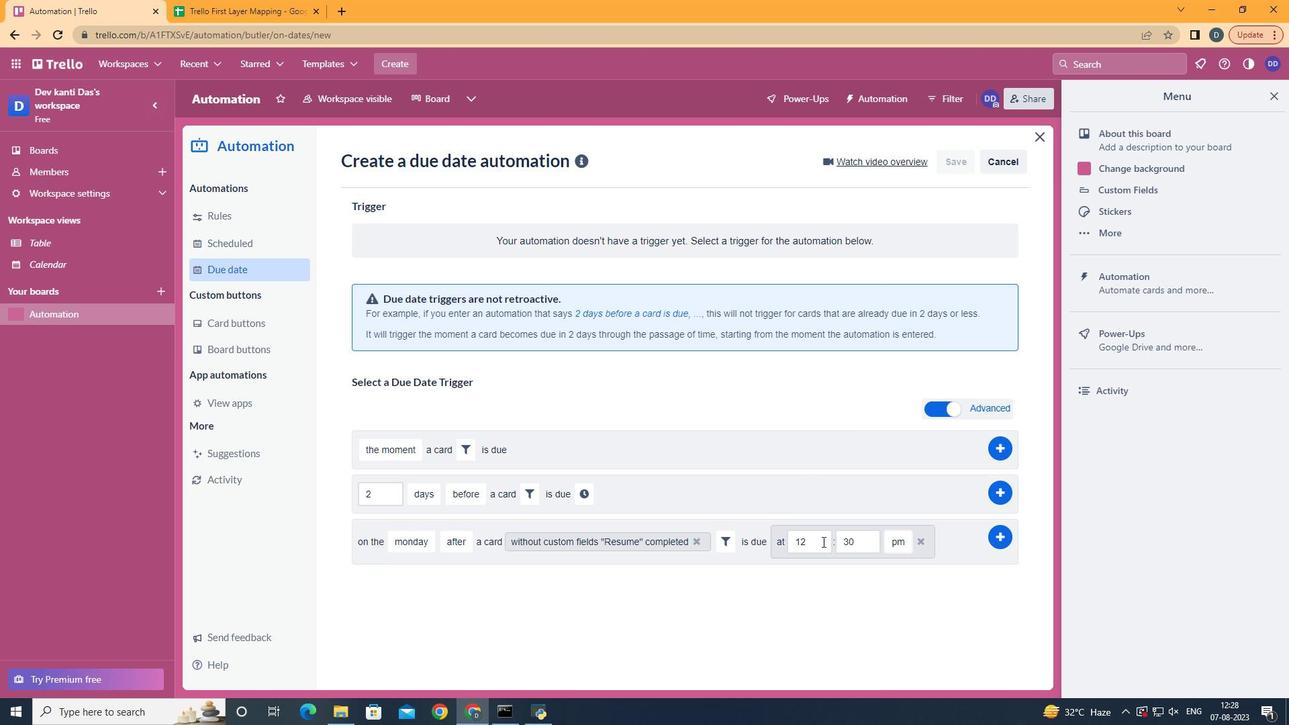 
Action: Mouse pressed left at (784, 542)
Screenshot: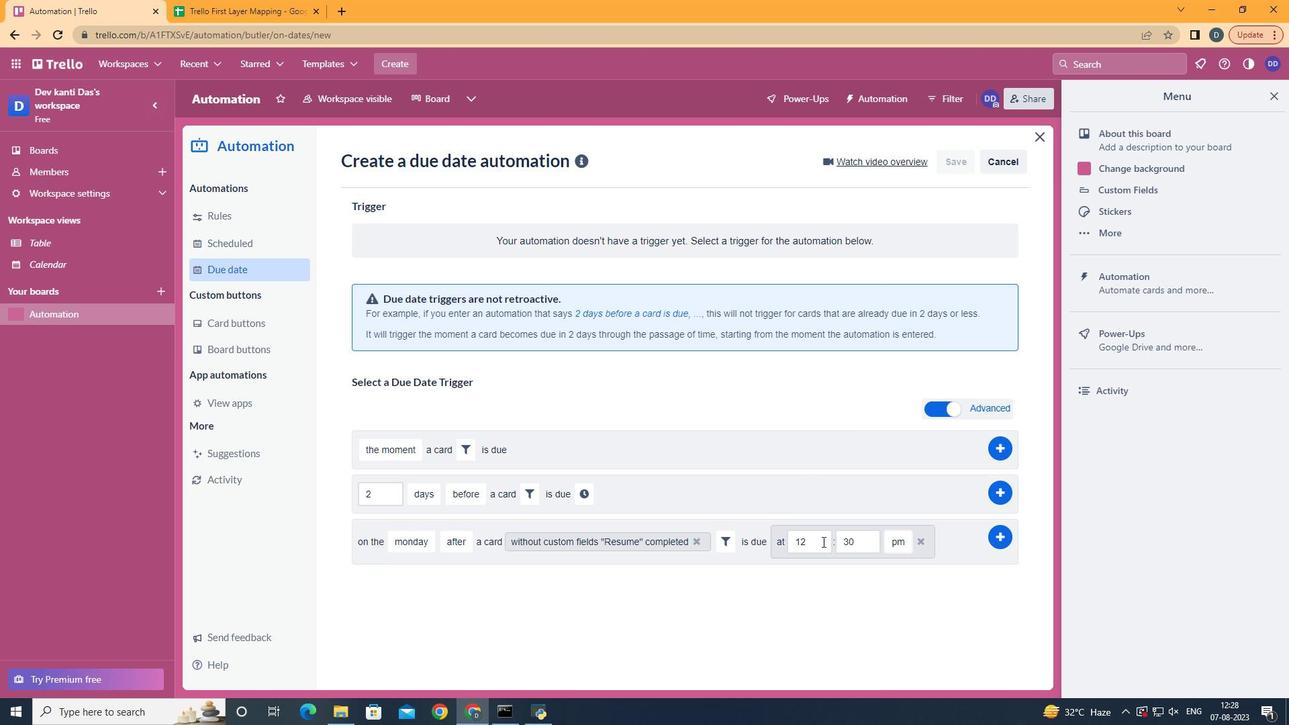 
Action: Mouse moved to (823, 542)
Screenshot: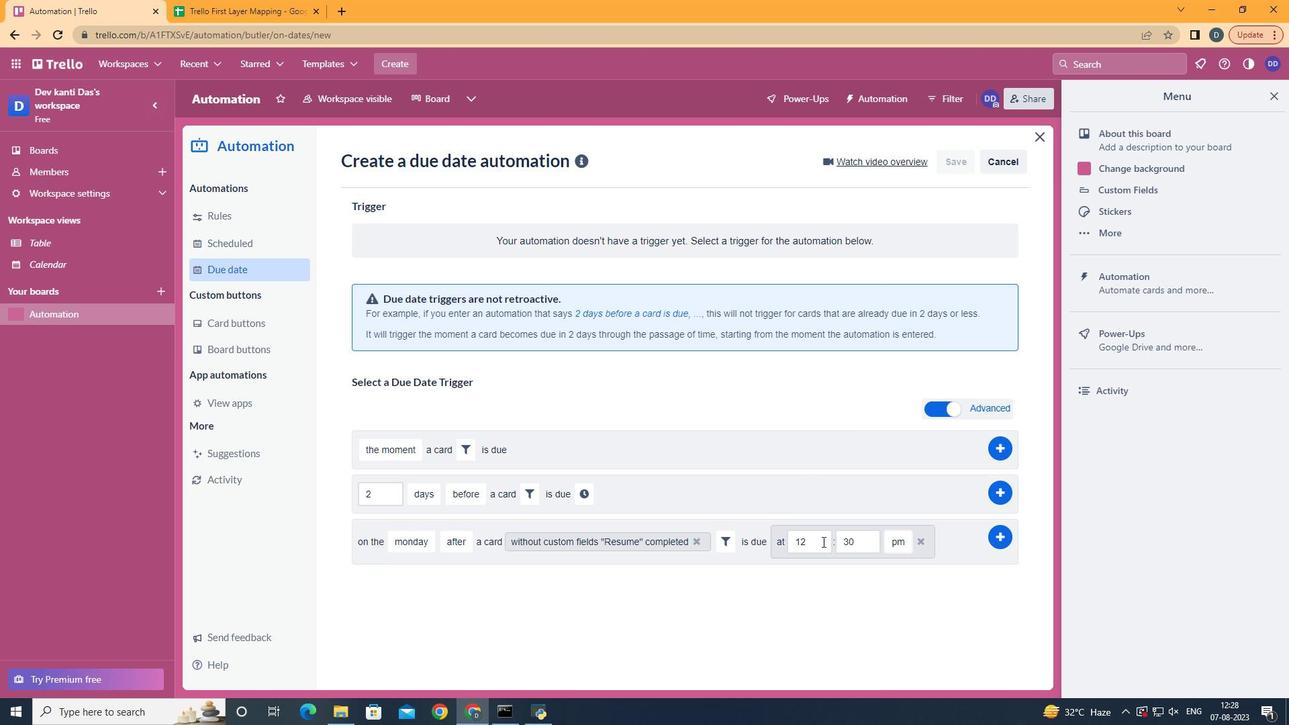
Action: Mouse pressed left at (823, 542)
Screenshot: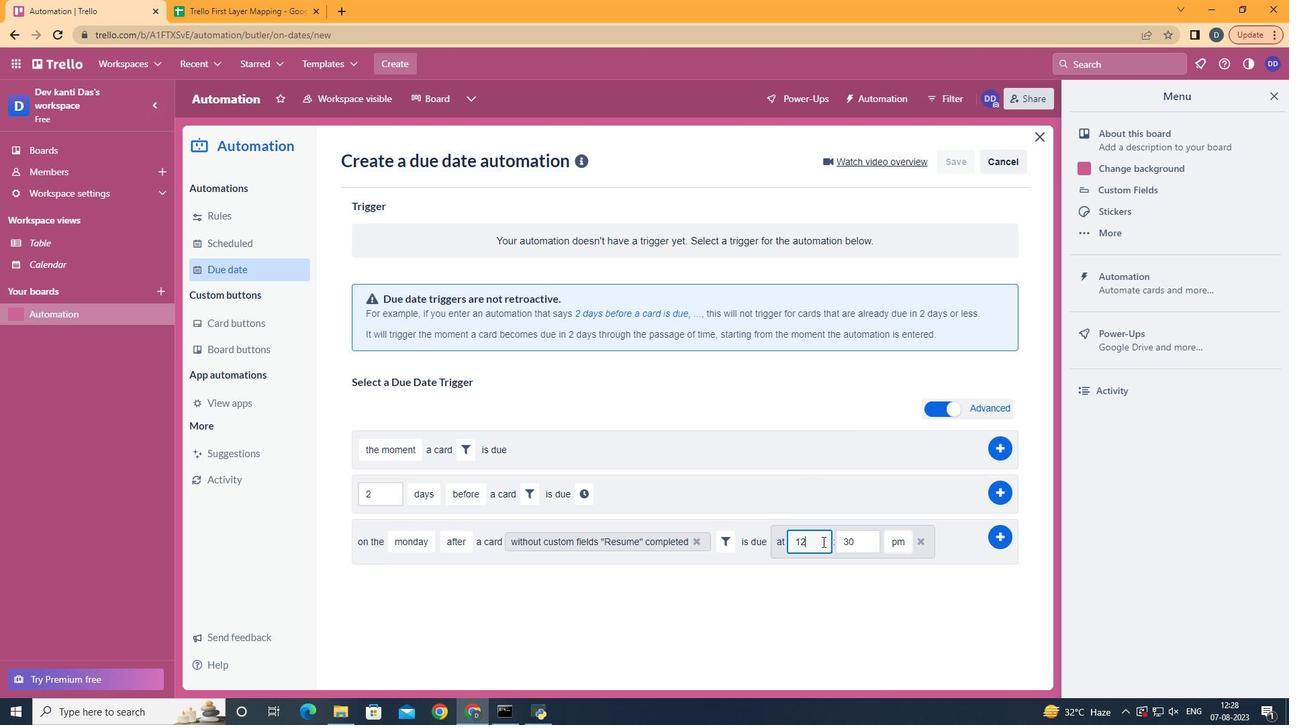 
Action: Key pressed <Key.backspace>1
Screenshot: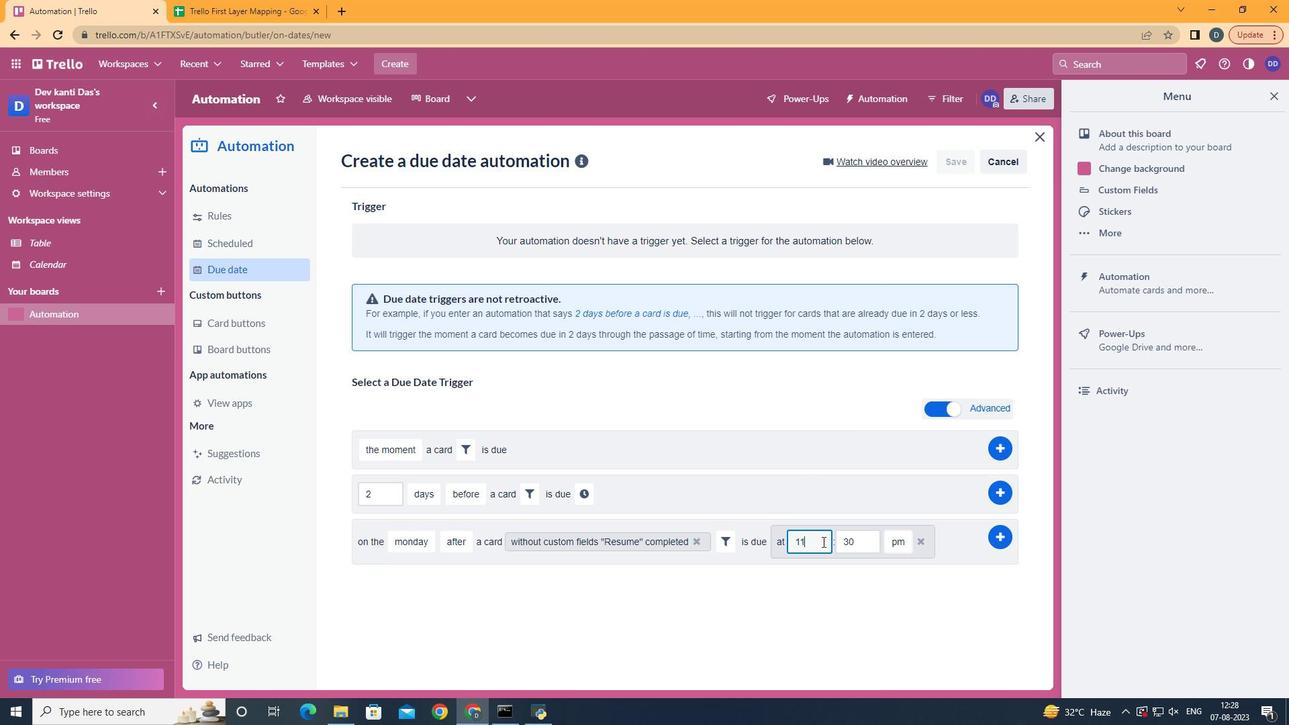 
Action: Mouse moved to (859, 546)
Screenshot: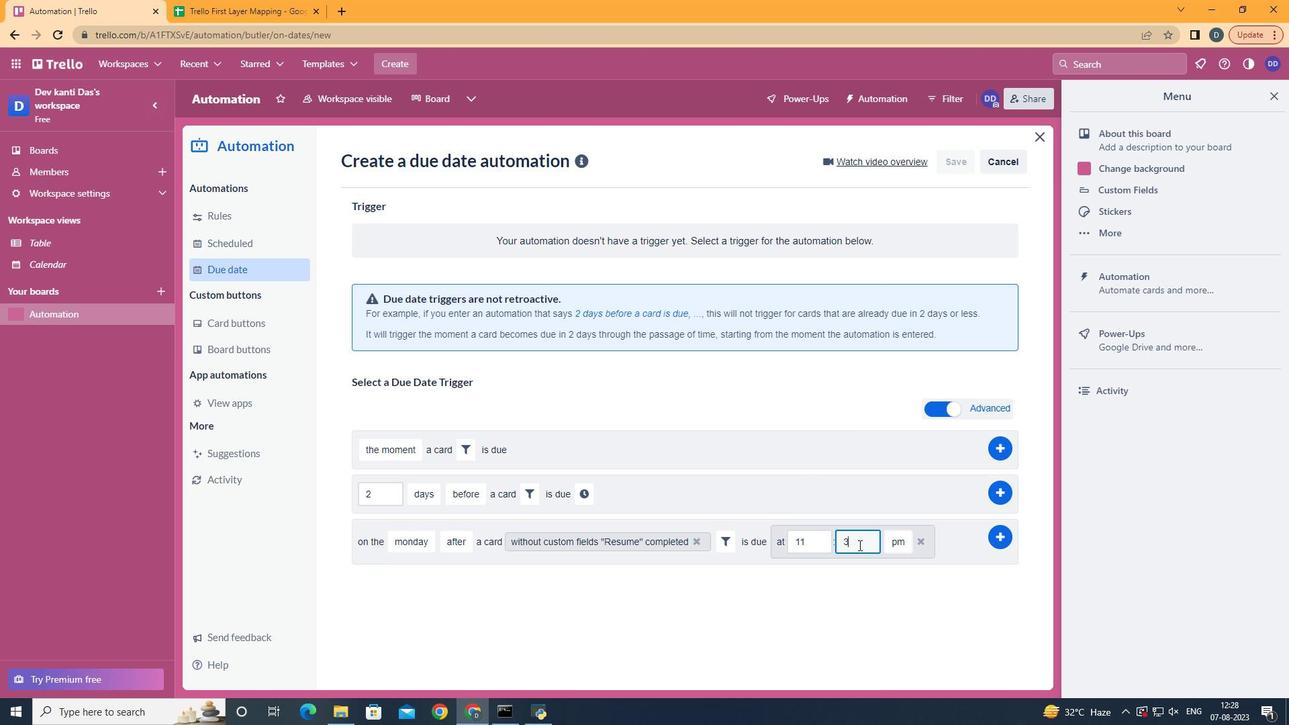 
Action: Mouse pressed left at (859, 546)
Screenshot: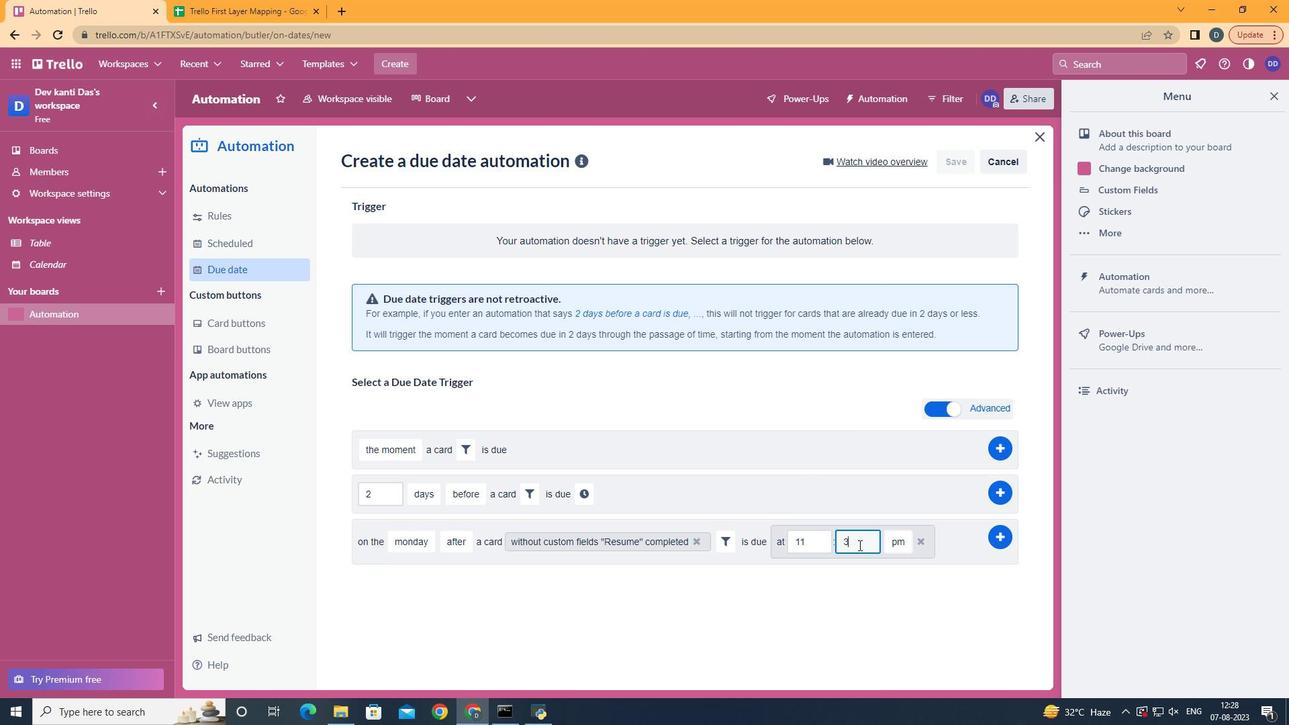 
Action: Key pressed <Key.backspace><Key.backspace>00
Screenshot: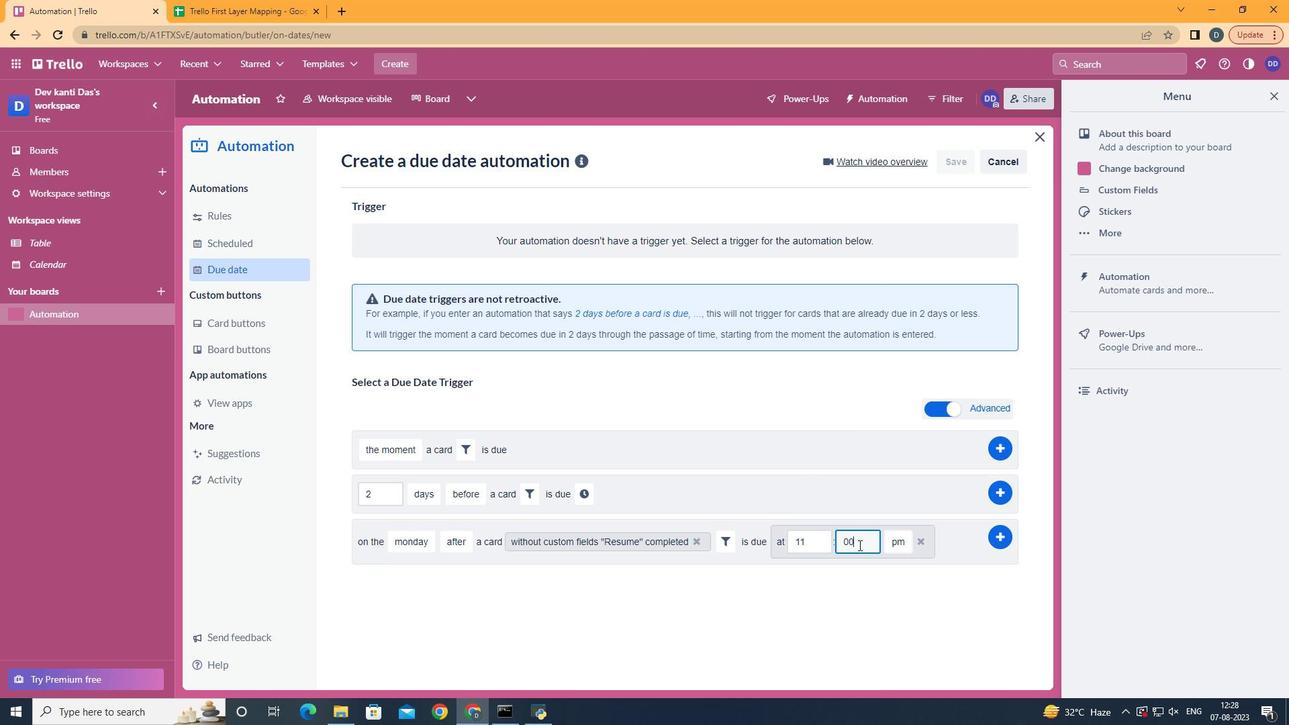 
Action: Mouse moved to (902, 562)
Screenshot: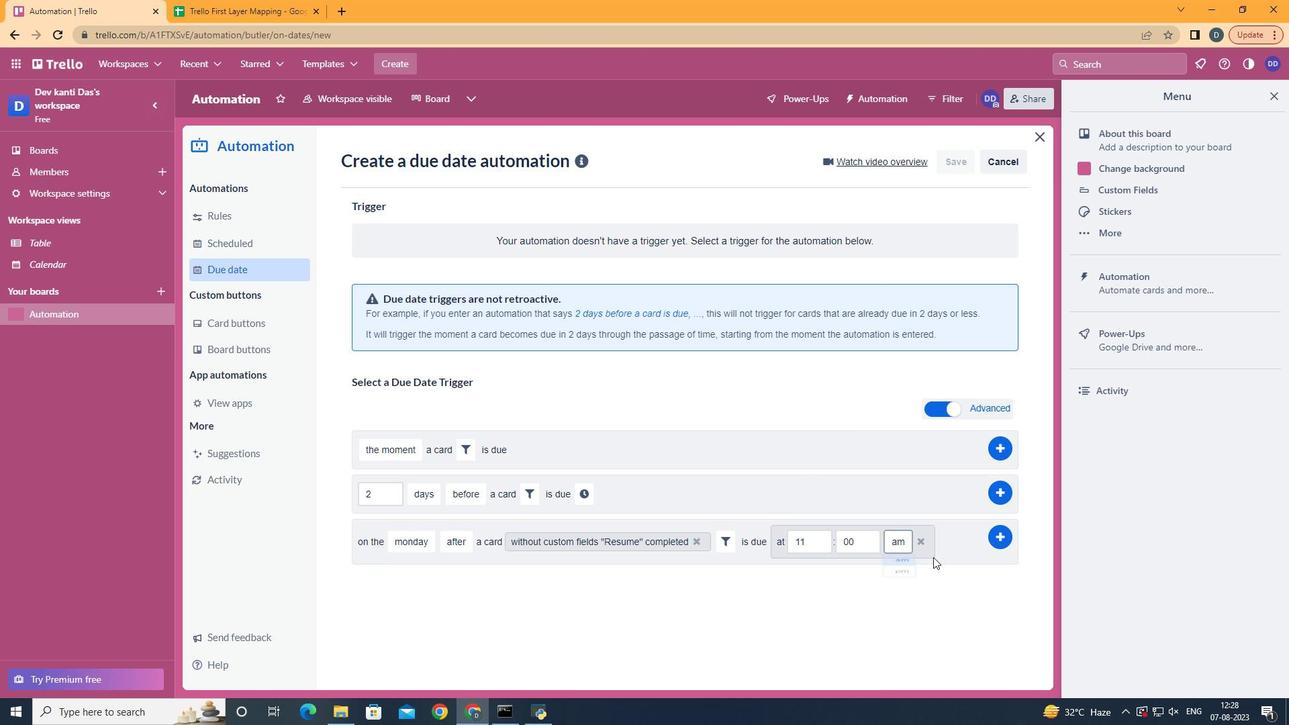 
Action: Mouse pressed left at (902, 562)
Screenshot: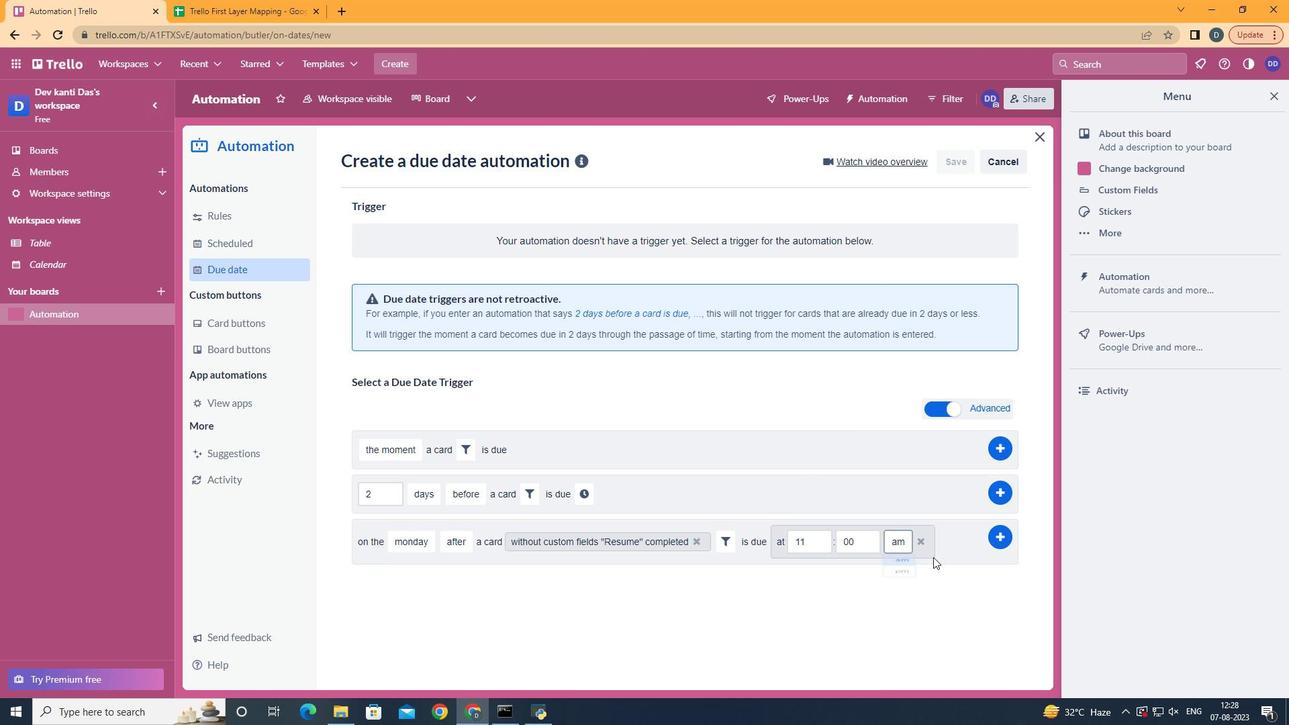 
Action: Mouse moved to (1003, 535)
Screenshot: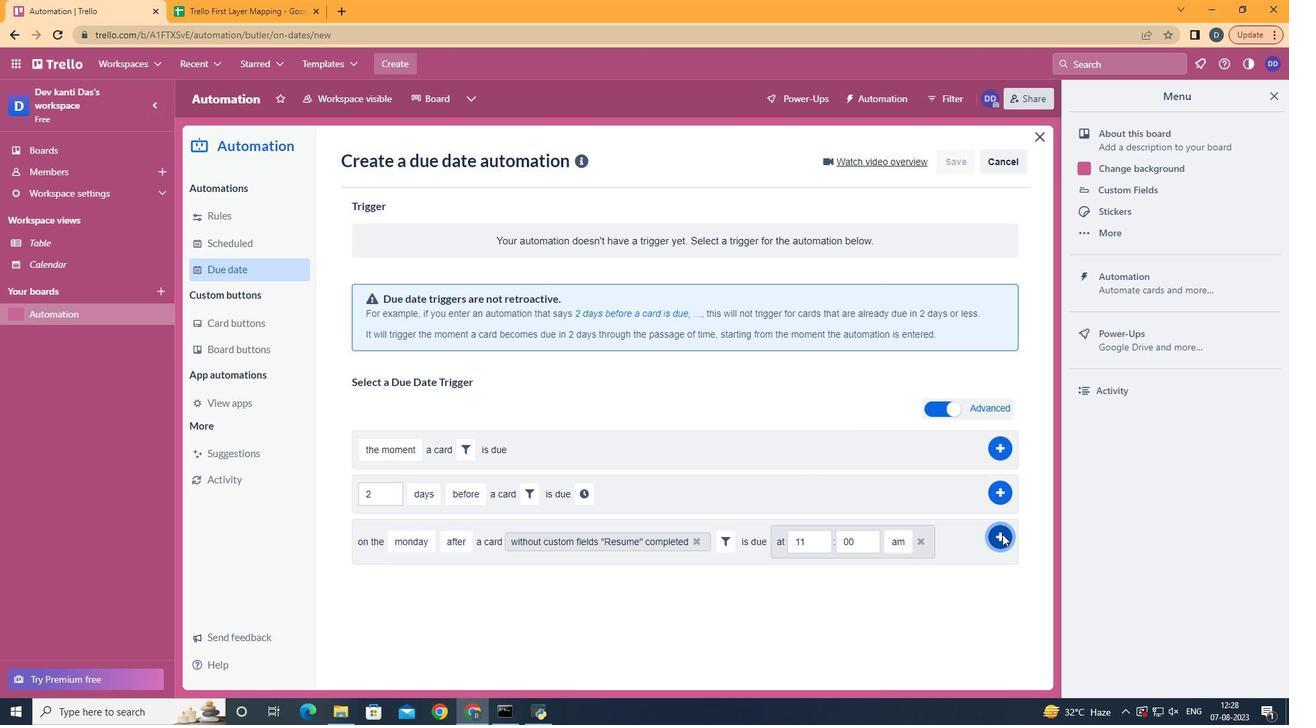 
Action: Mouse pressed left at (1003, 535)
Screenshot: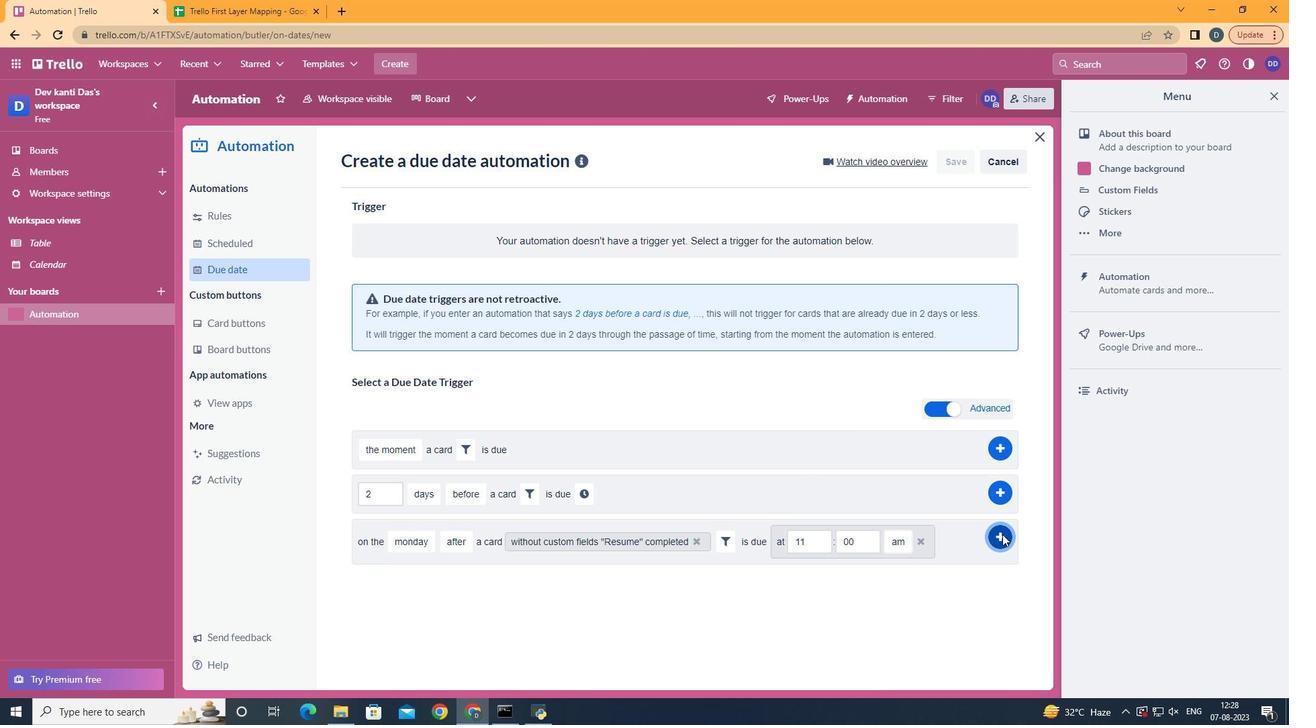 
Action: Mouse moved to (806, 264)
Screenshot: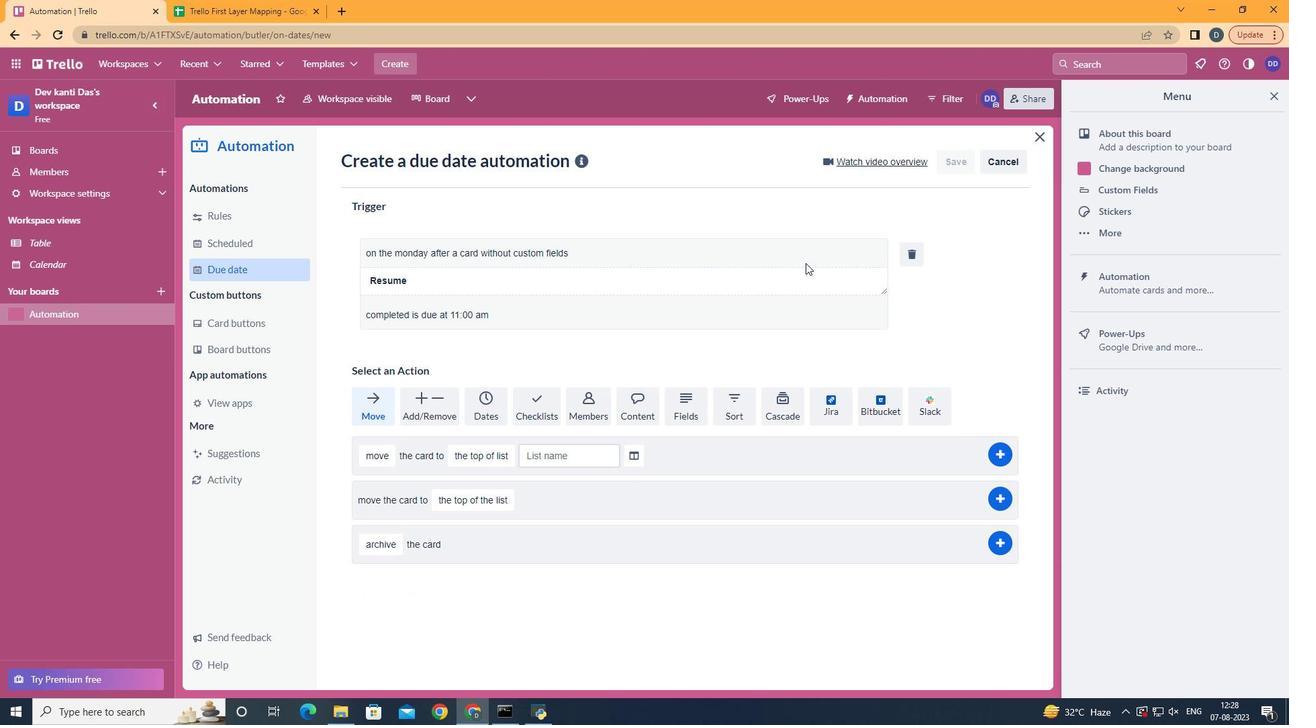 
